 Task: Create a due date automation trigger when advanced on, 2 hours before a card is due add fields without custom field "Resume" set to a number greater than 1 and lower or equal to 10.
Action: Mouse moved to (913, 267)
Screenshot: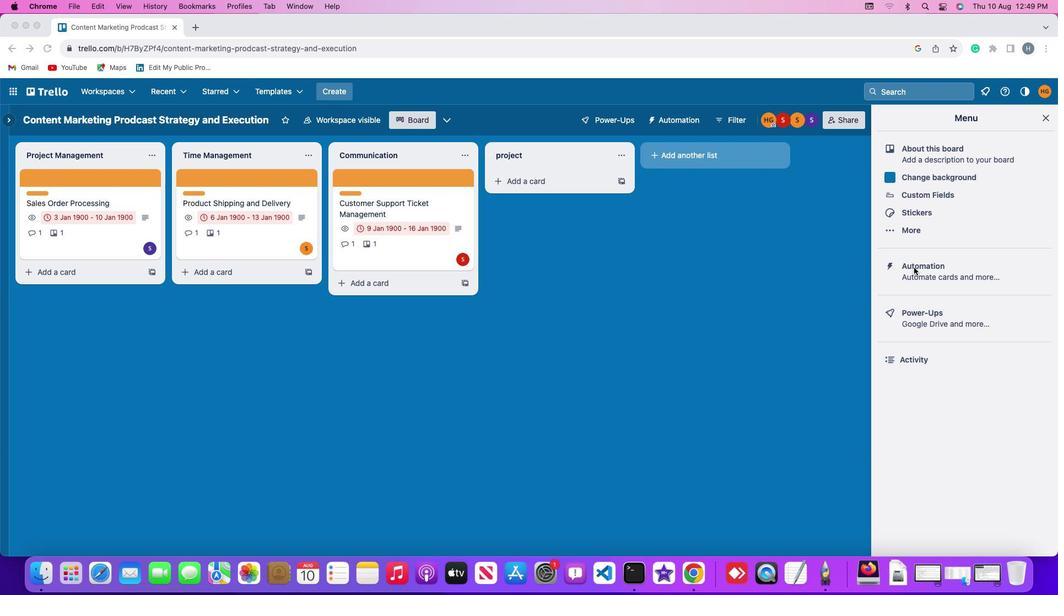 
Action: Mouse pressed left at (913, 267)
Screenshot: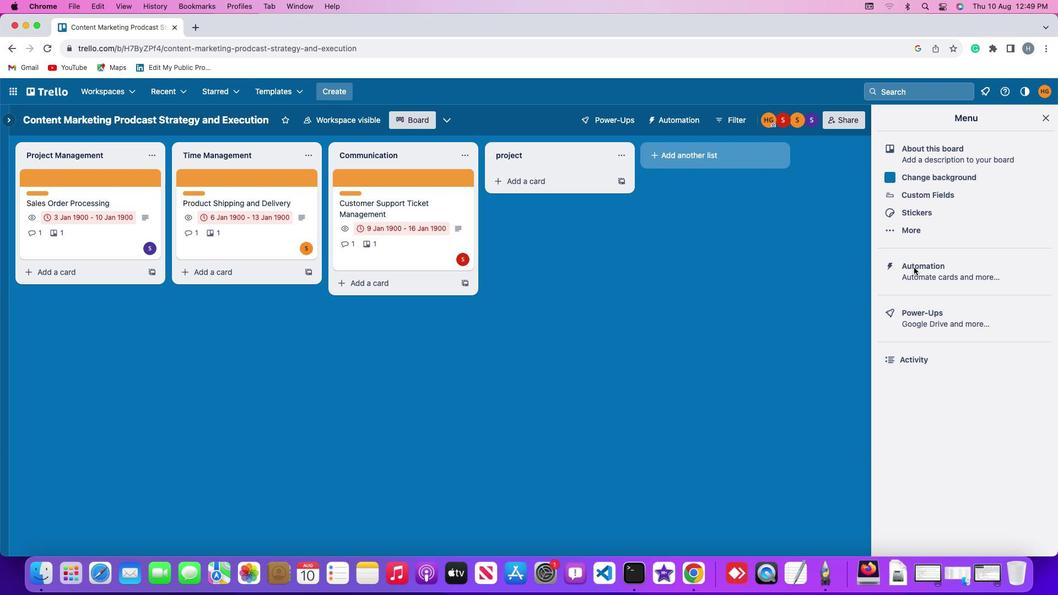 
Action: Mouse pressed left at (913, 267)
Screenshot: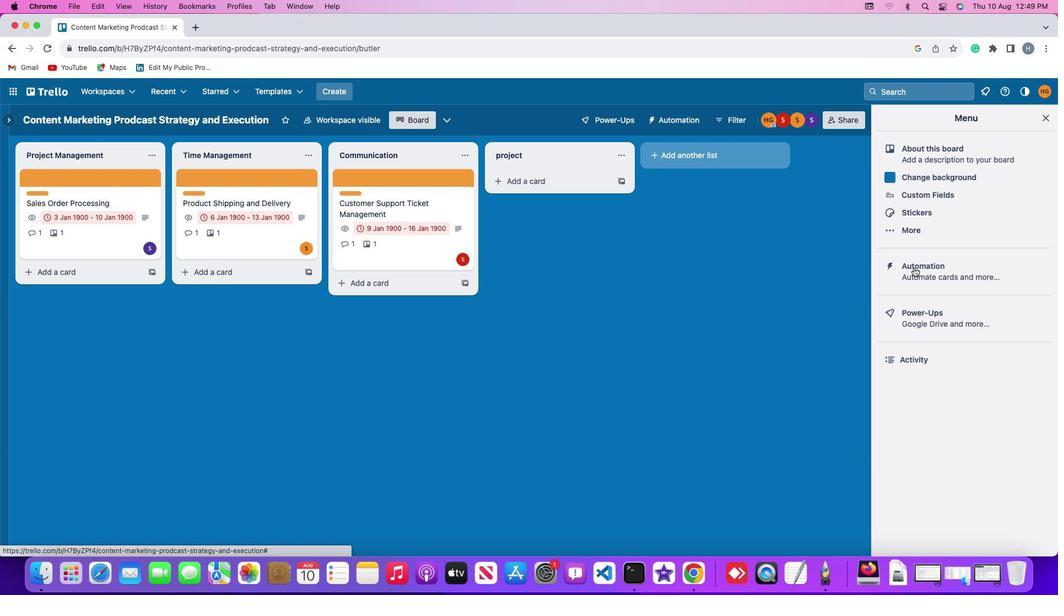 
Action: Mouse moved to (55, 261)
Screenshot: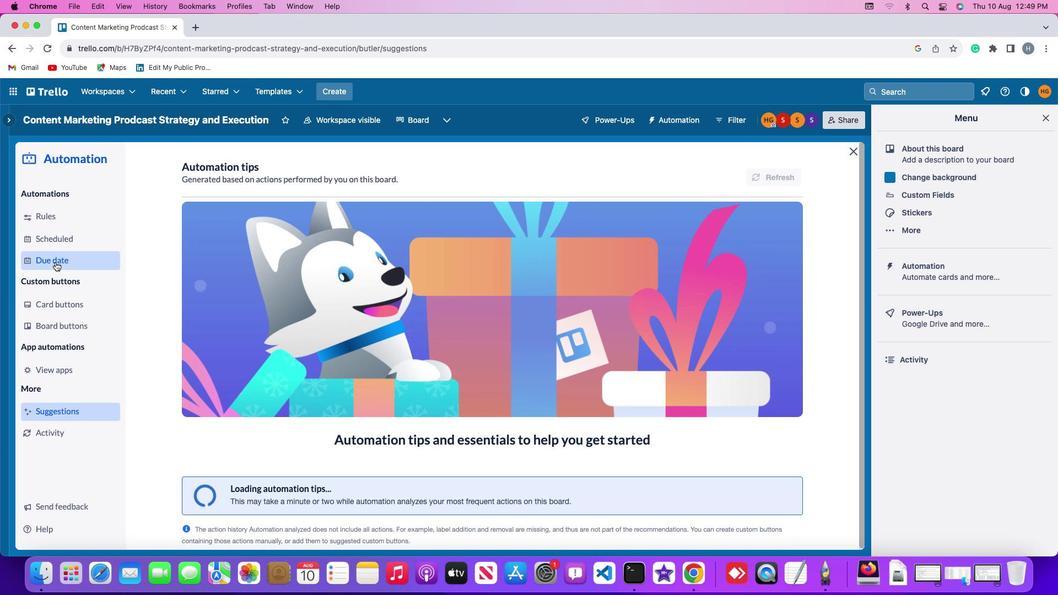 
Action: Mouse pressed left at (55, 261)
Screenshot: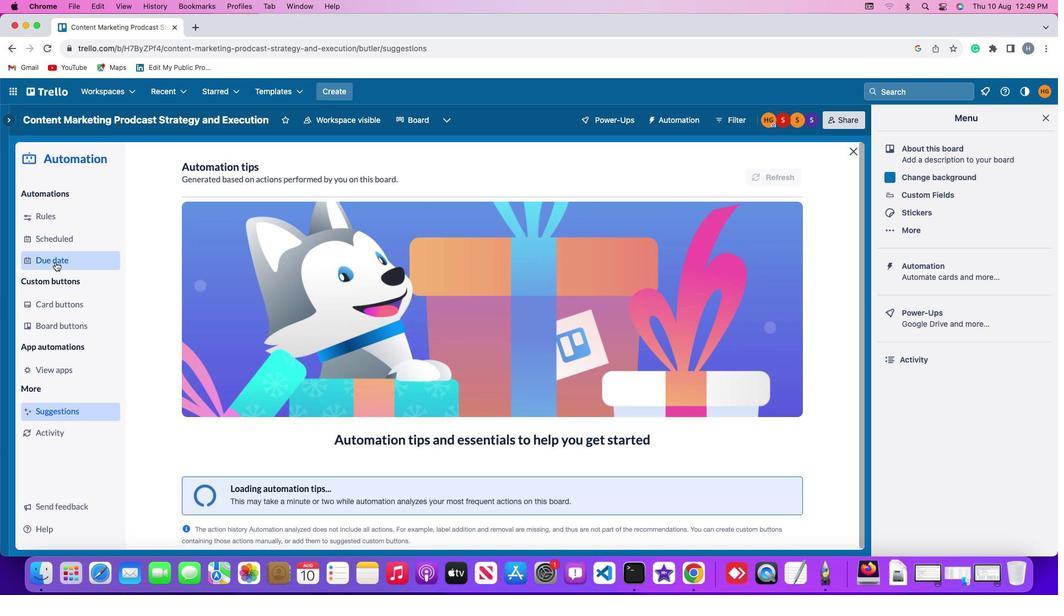 
Action: Mouse moved to (736, 172)
Screenshot: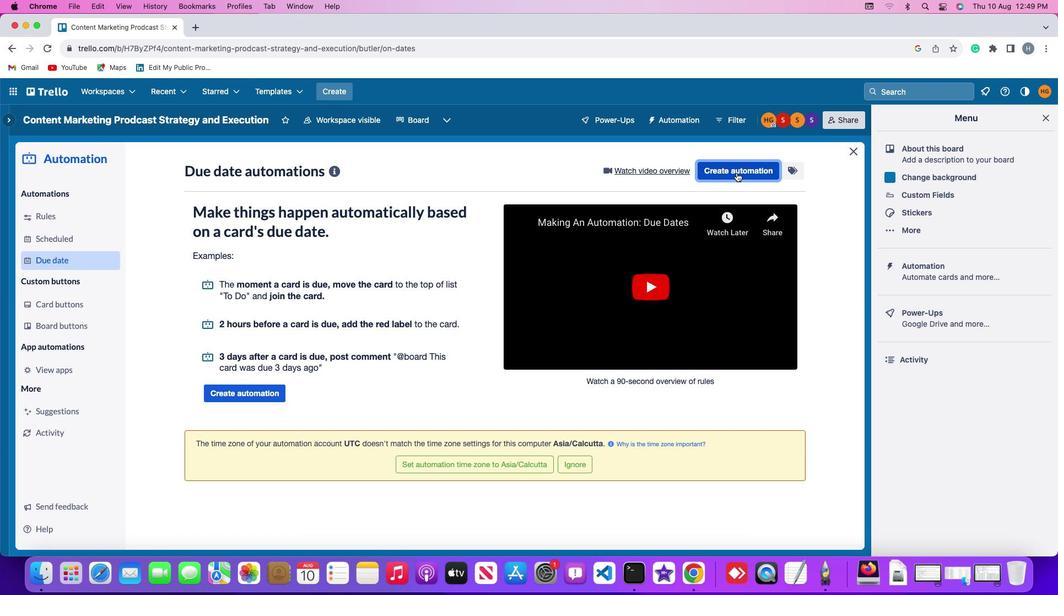 
Action: Mouse pressed left at (736, 172)
Screenshot: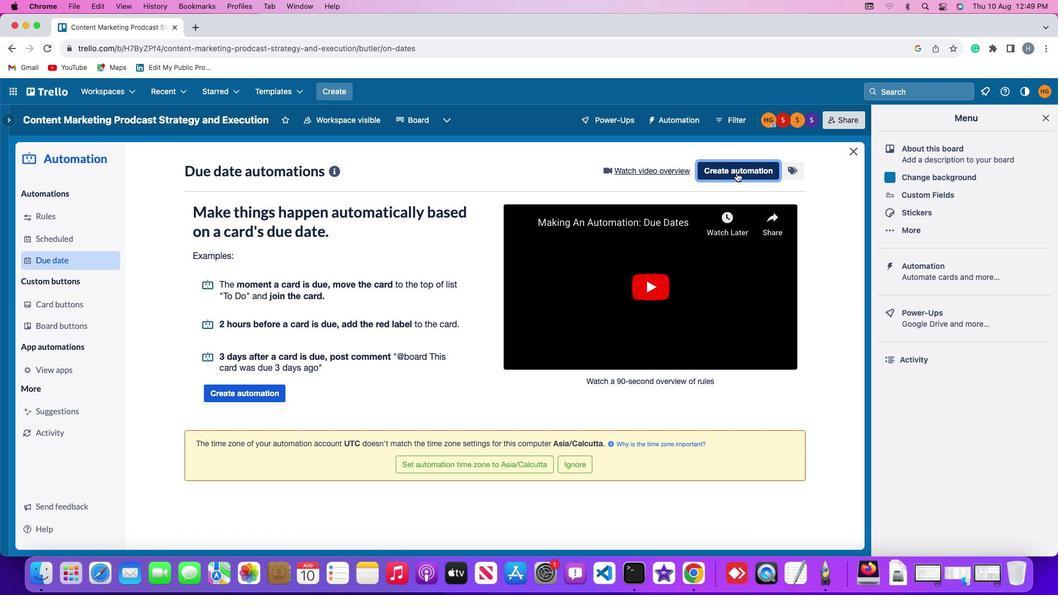 
Action: Mouse moved to (279, 276)
Screenshot: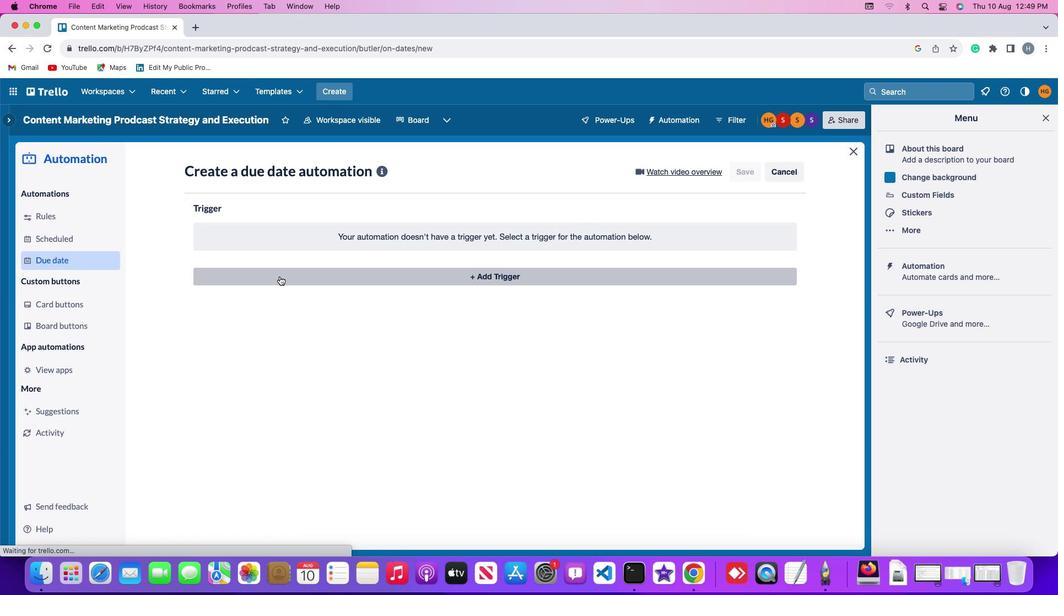 
Action: Mouse pressed left at (279, 276)
Screenshot: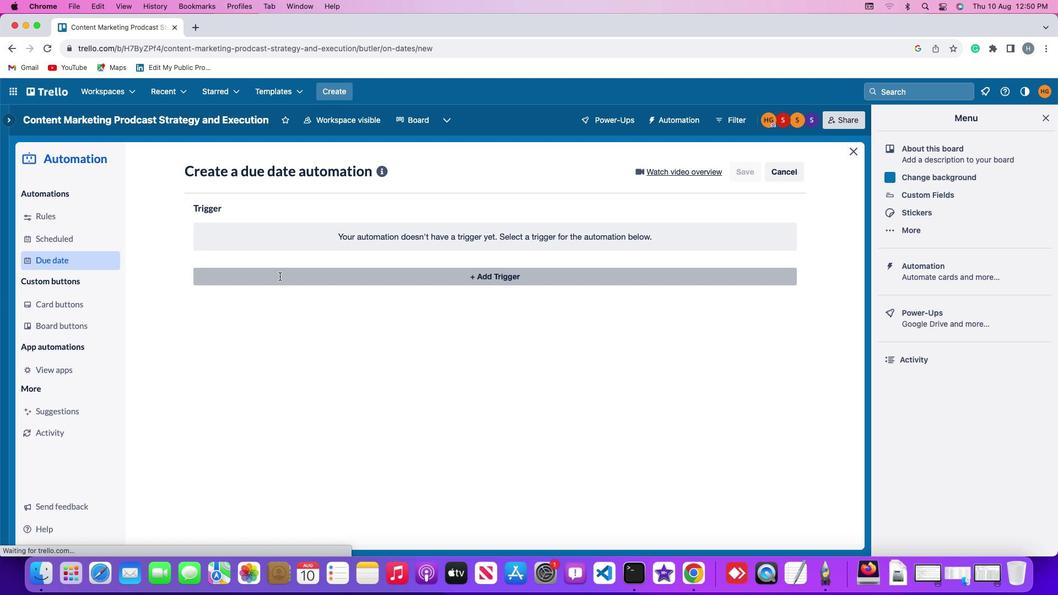 
Action: Mouse moved to (217, 445)
Screenshot: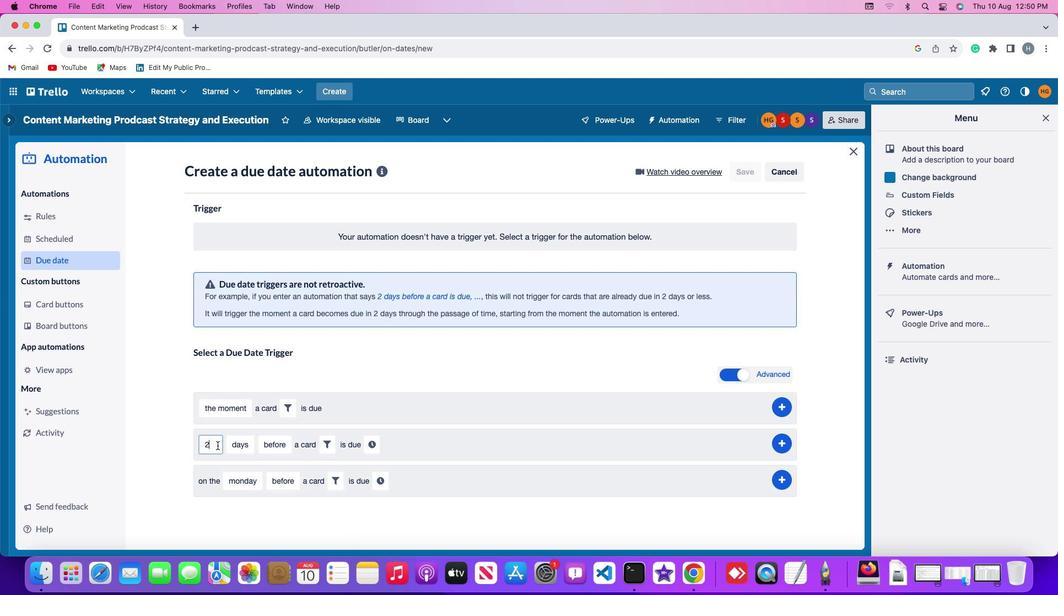 
Action: Mouse pressed left at (217, 445)
Screenshot: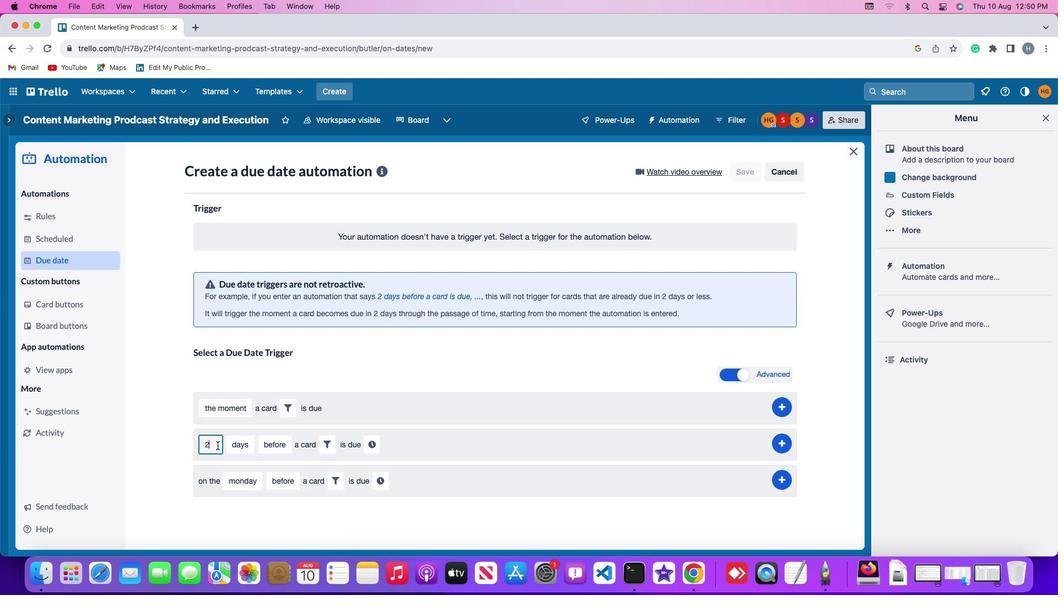 
Action: Mouse moved to (217, 445)
Screenshot: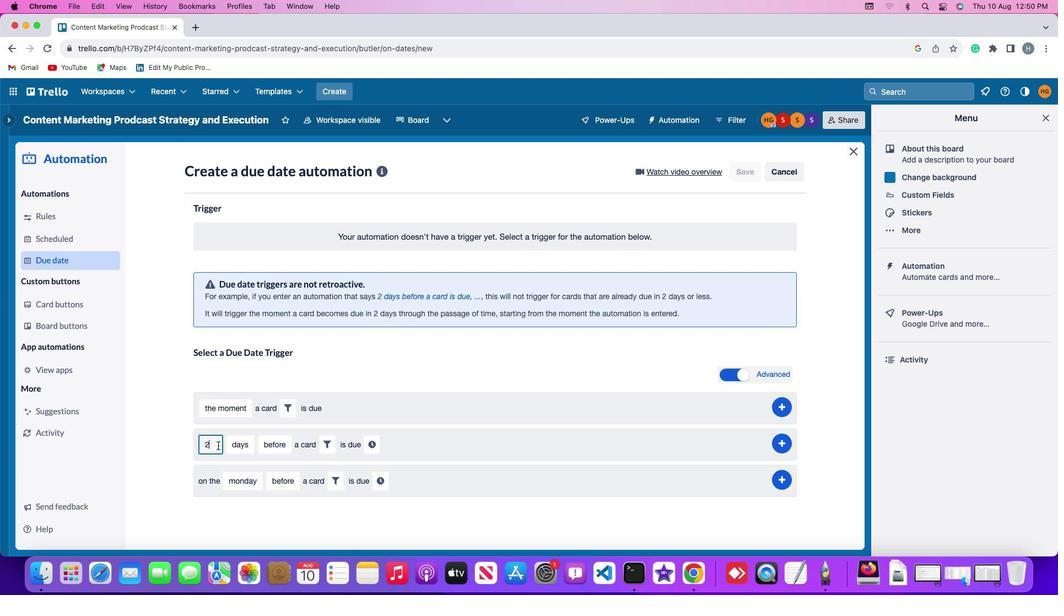 
Action: Key pressed Key.backspace
Screenshot: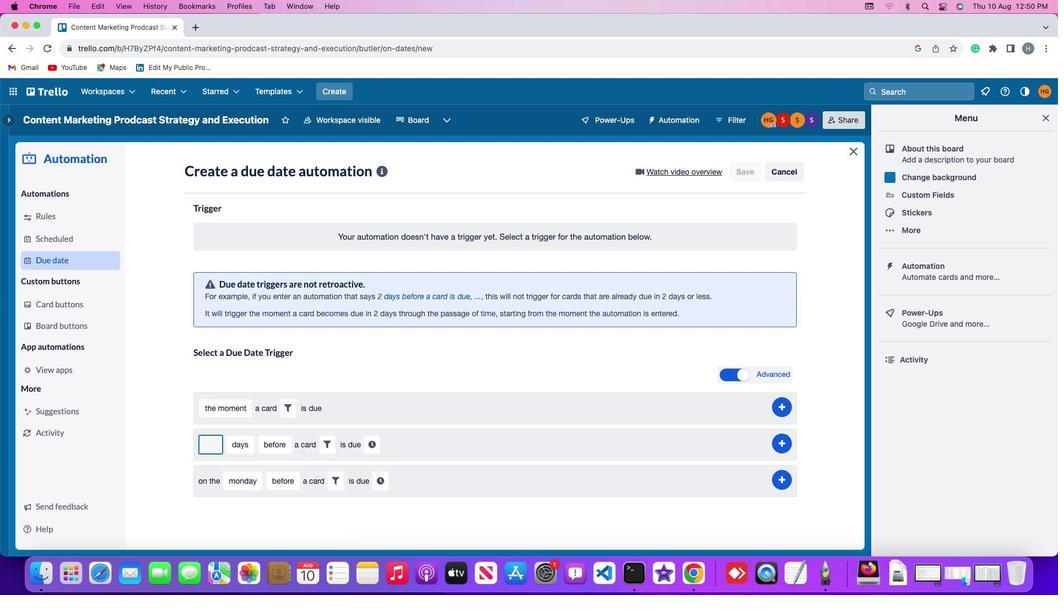 
Action: Mouse moved to (218, 445)
Screenshot: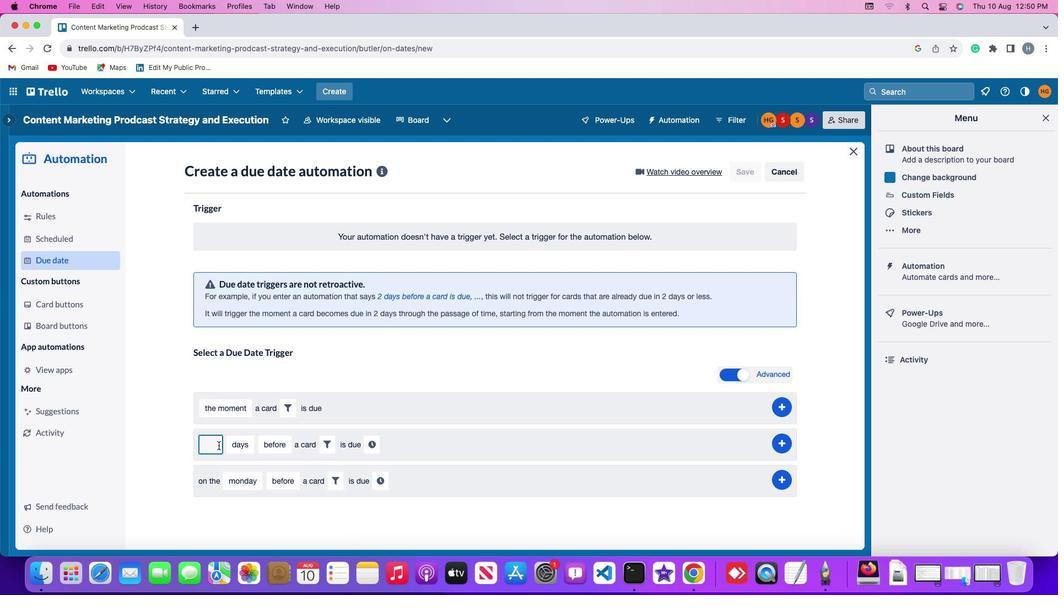 
Action: Key pressed '2'
Screenshot: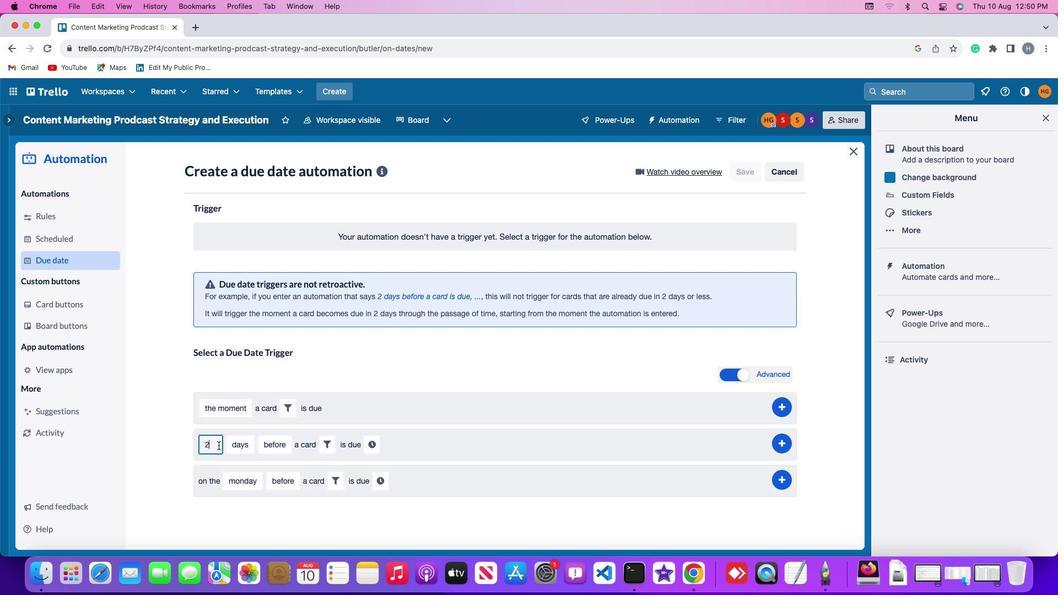 
Action: Mouse moved to (235, 443)
Screenshot: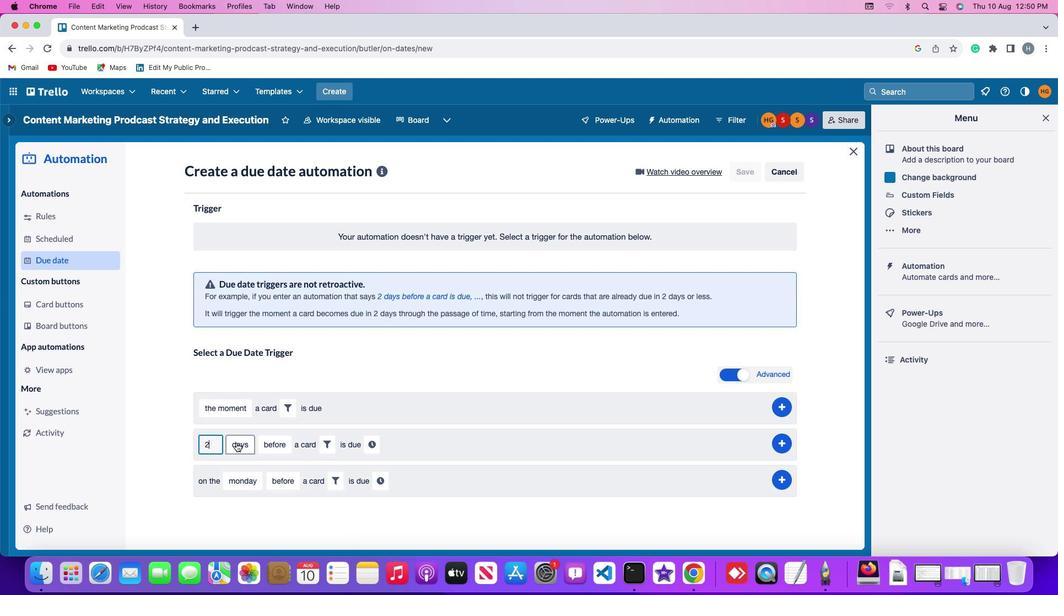 
Action: Mouse pressed left at (235, 443)
Screenshot: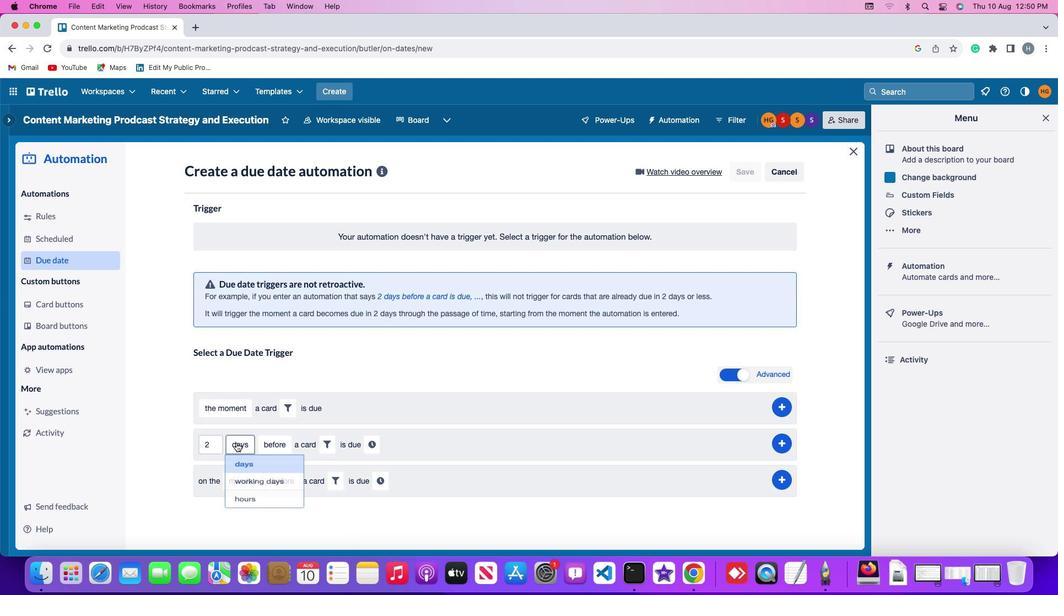 
Action: Mouse moved to (245, 509)
Screenshot: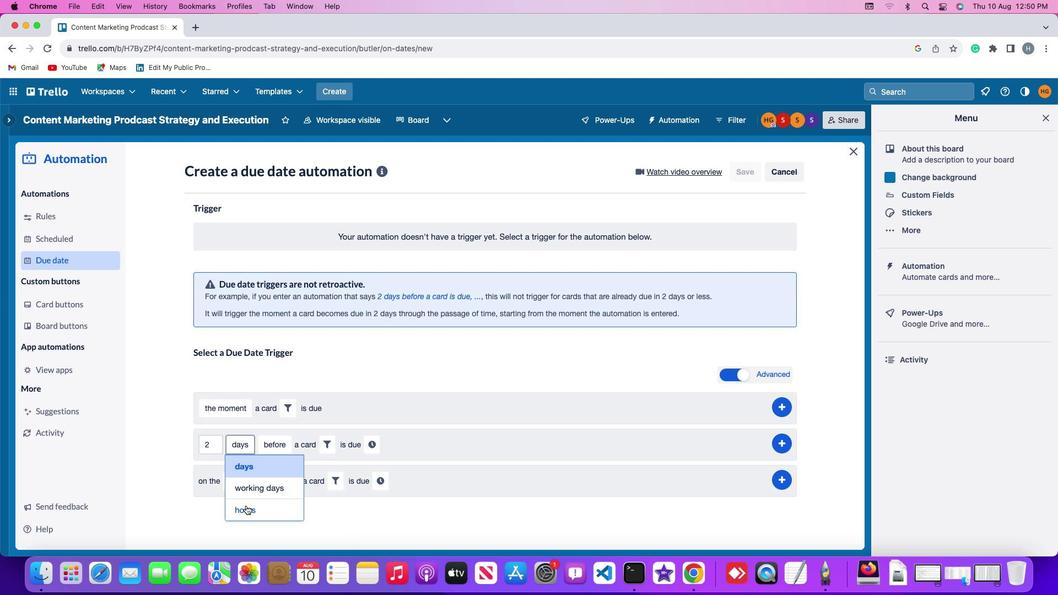 
Action: Mouse pressed left at (245, 509)
Screenshot: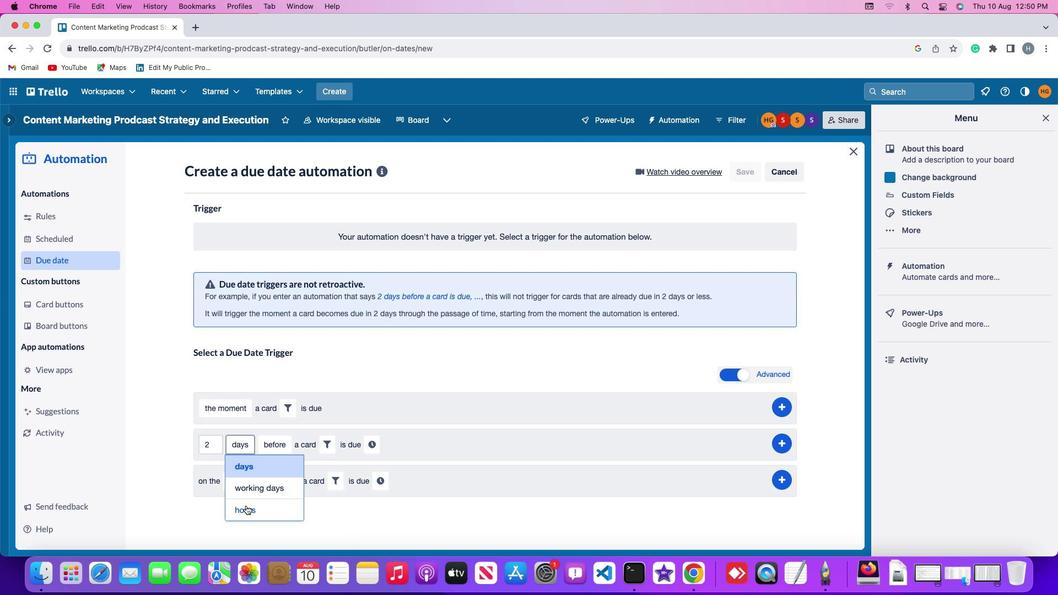 
Action: Mouse moved to (284, 442)
Screenshot: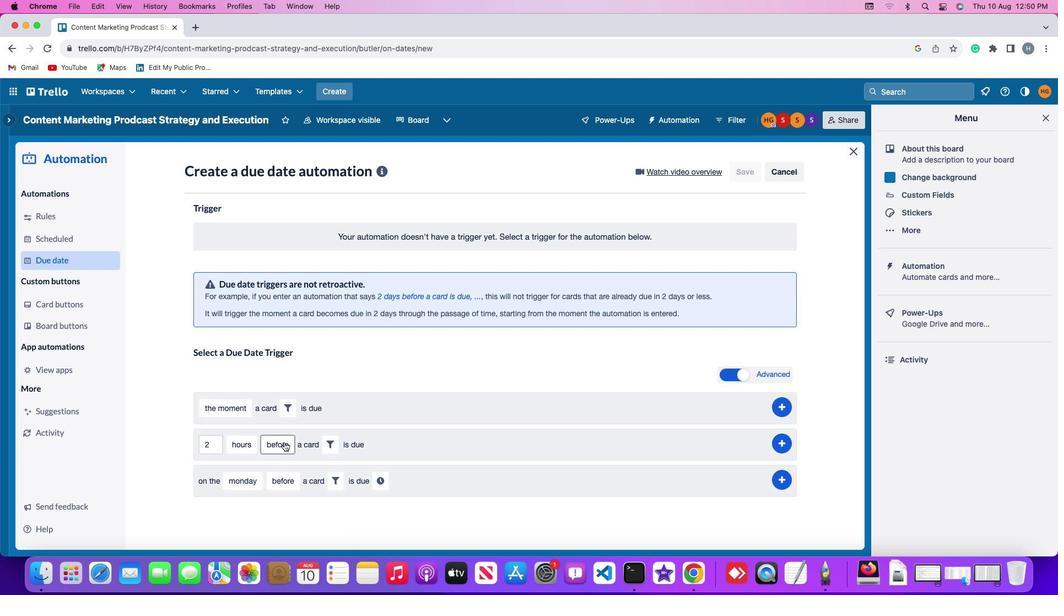 
Action: Mouse pressed left at (284, 442)
Screenshot: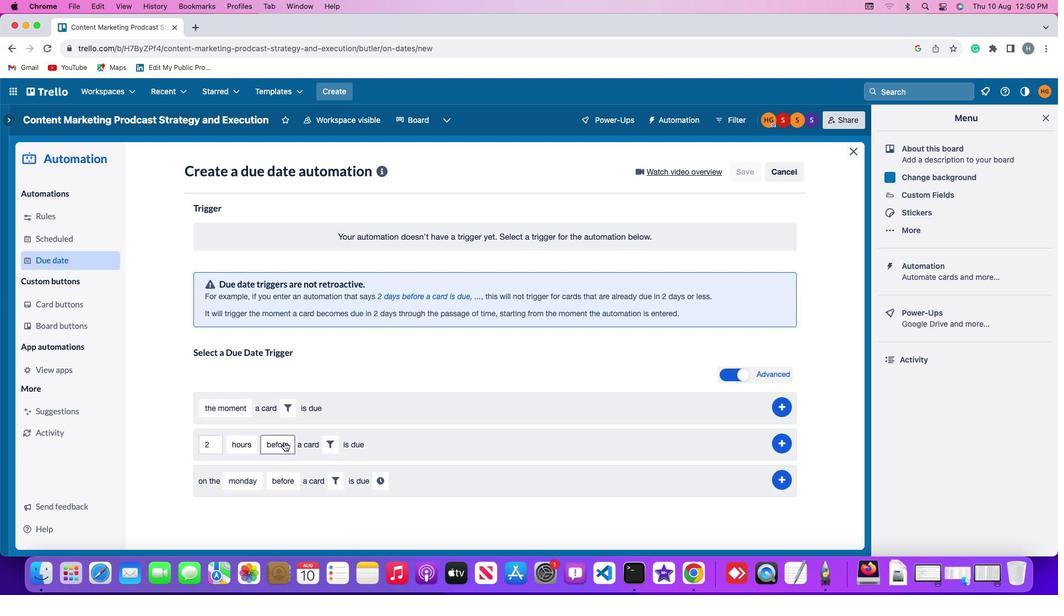 
Action: Mouse moved to (284, 466)
Screenshot: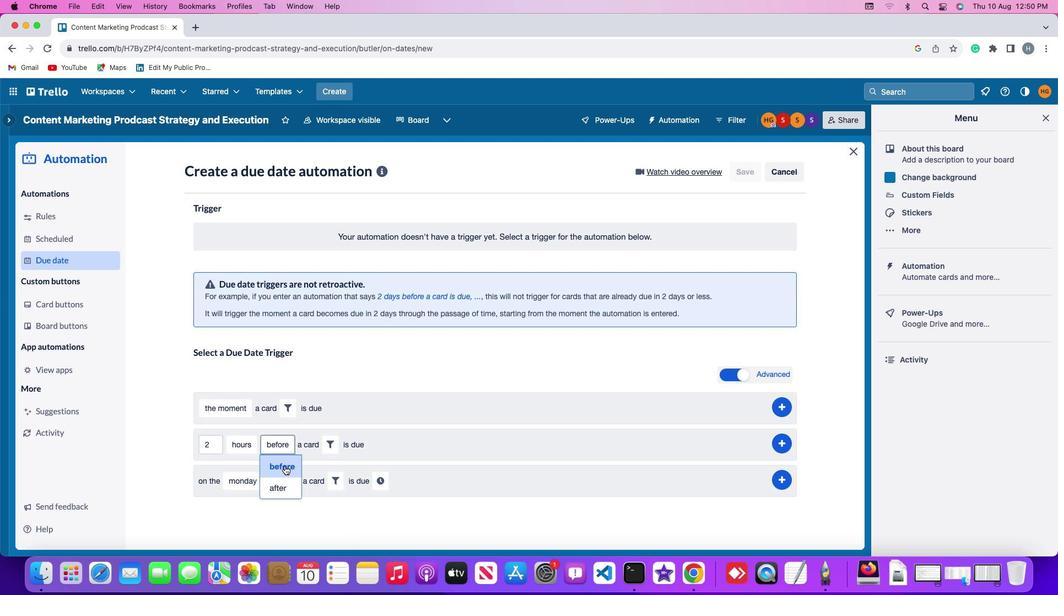 
Action: Mouse pressed left at (284, 466)
Screenshot: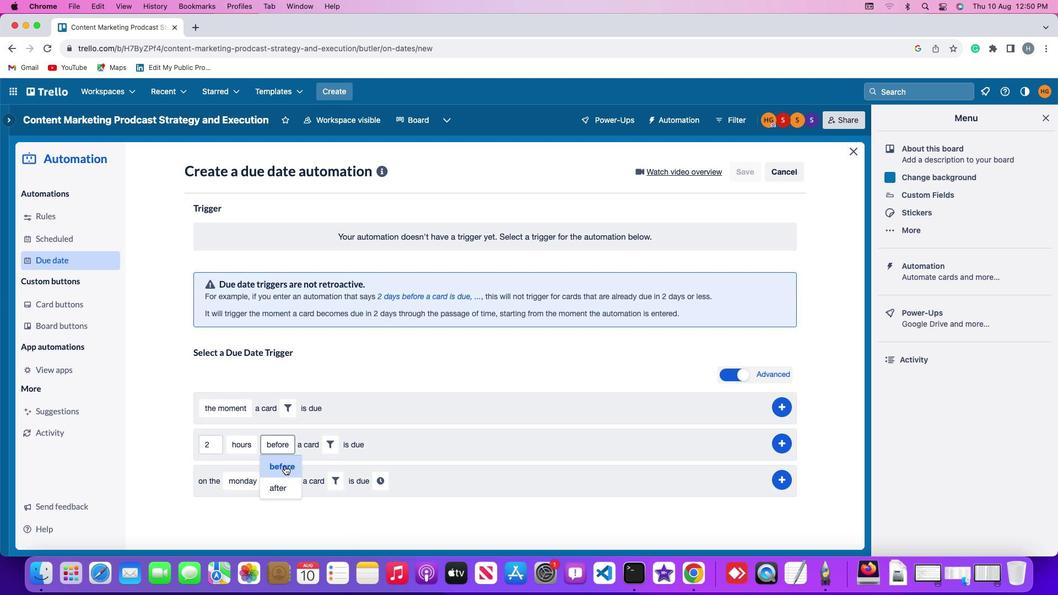 
Action: Mouse moved to (335, 443)
Screenshot: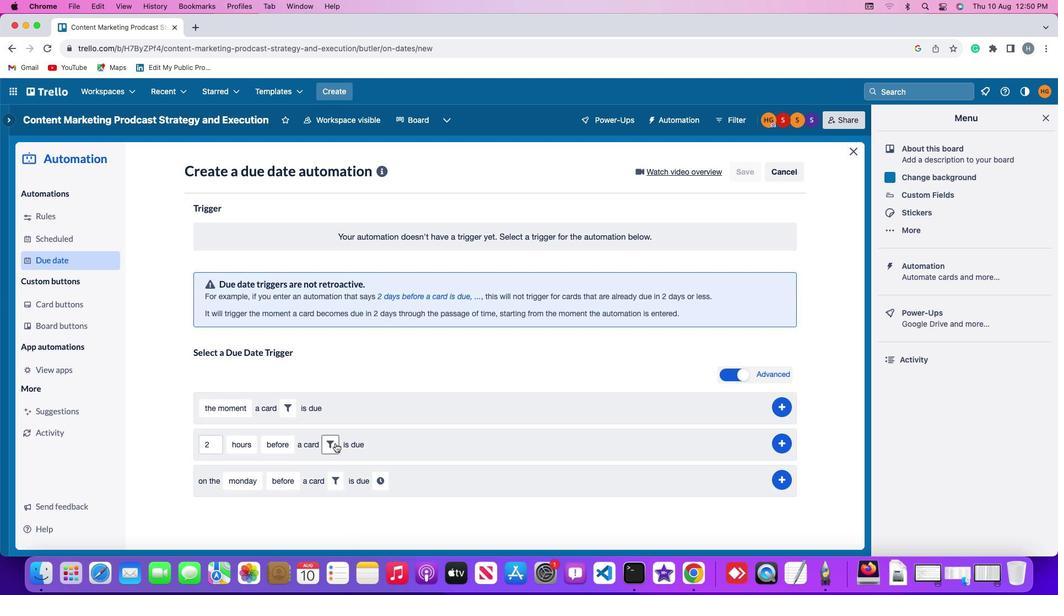 
Action: Mouse pressed left at (335, 443)
Screenshot: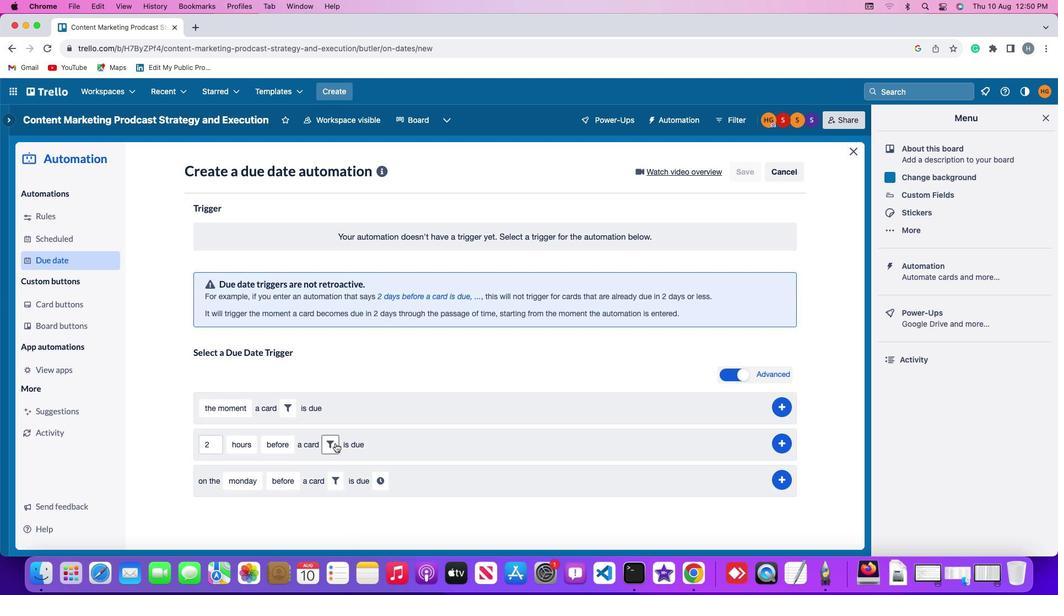 
Action: Mouse moved to (497, 479)
Screenshot: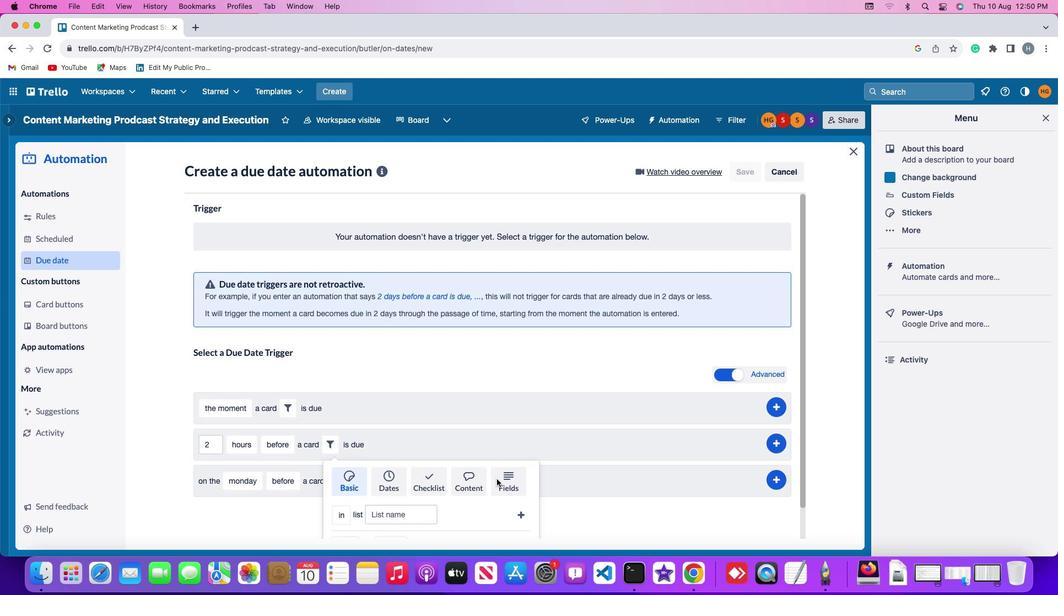 
Action: Mouse pressed left at (497, 479)
Screenshot: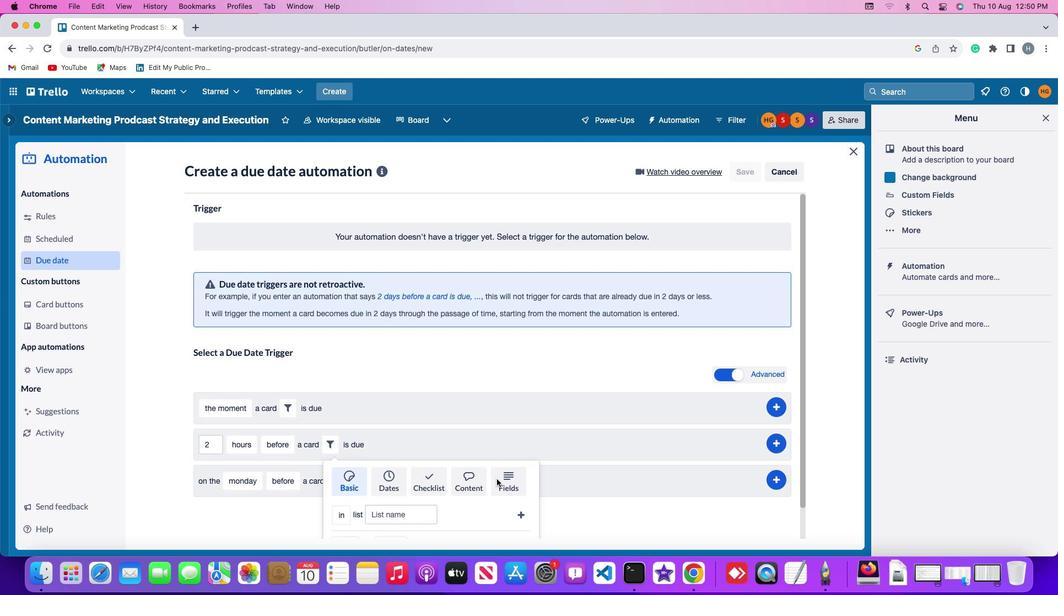 
Action: Mouse moved to (288, 508)
Screenshot: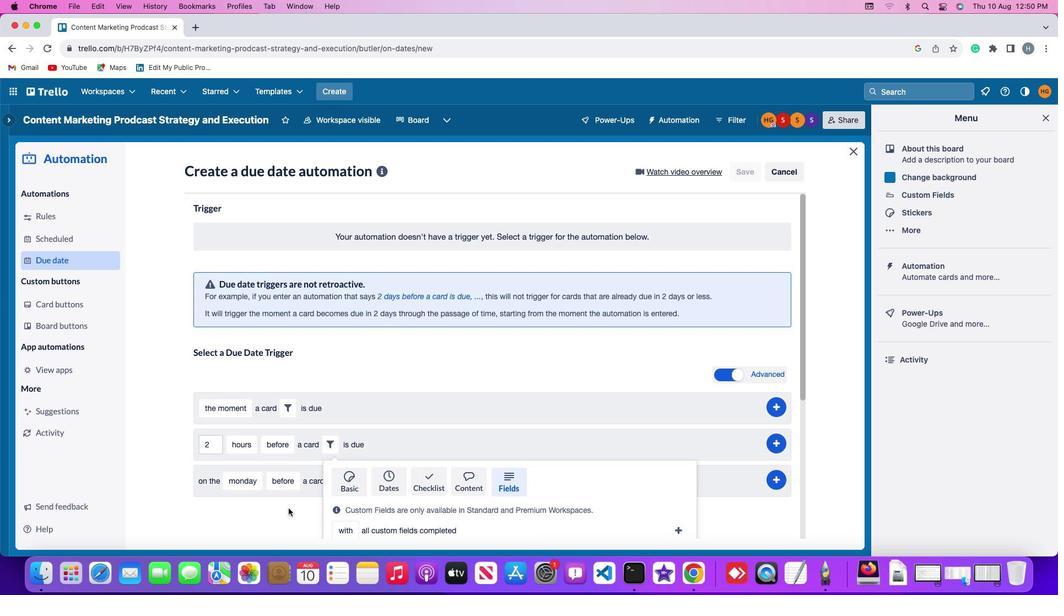 
Action: Mouse scrolled (288, 508) with delta (0, 0)
Screenshot: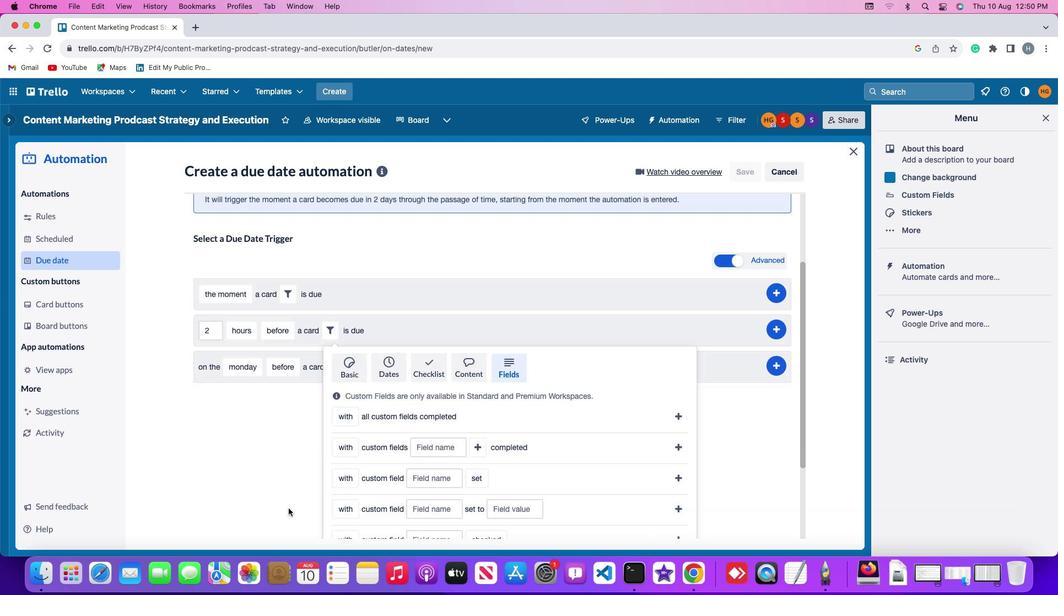 
Action: Mouse scrolled (288, 508) with delta (0, 0)
Screenshot: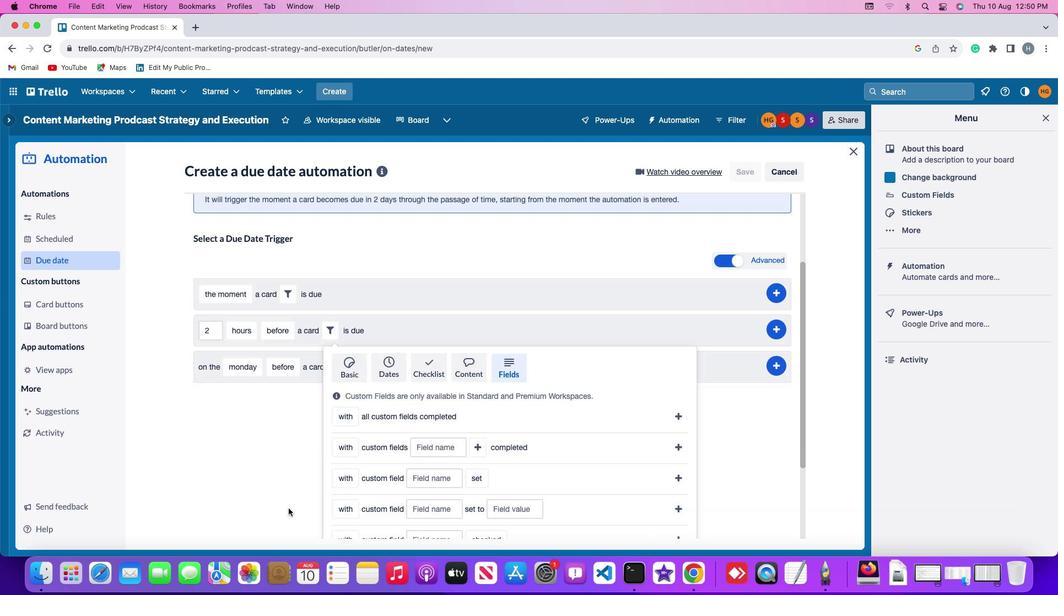 
Action: Mouse scrolled (288, 508) with delta (0, -2)
Screenshot: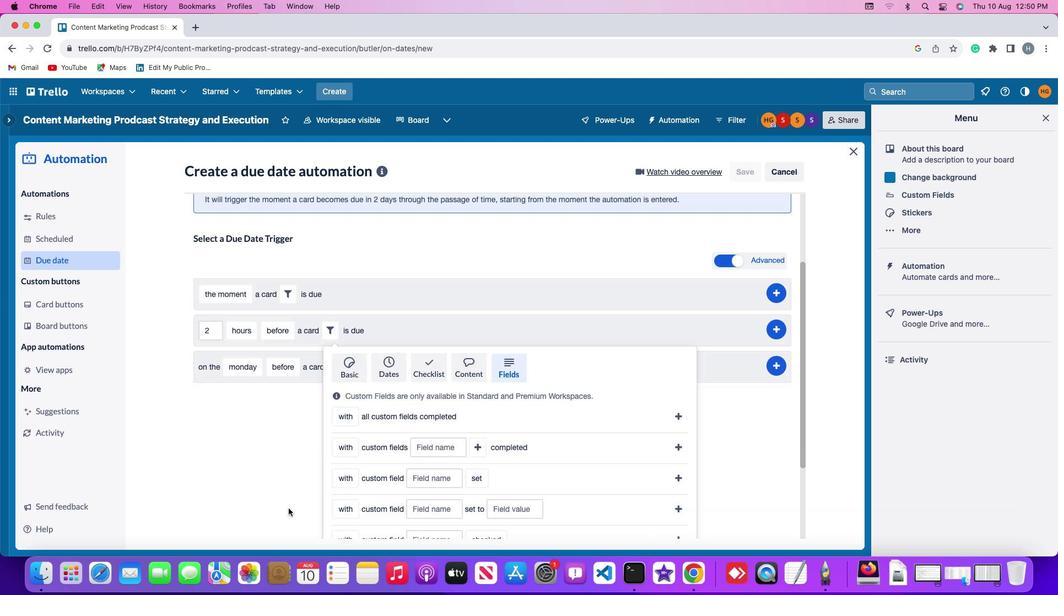 
Action: Mouse scrolled (288, 508) with delta (0, -2)
Screenshot: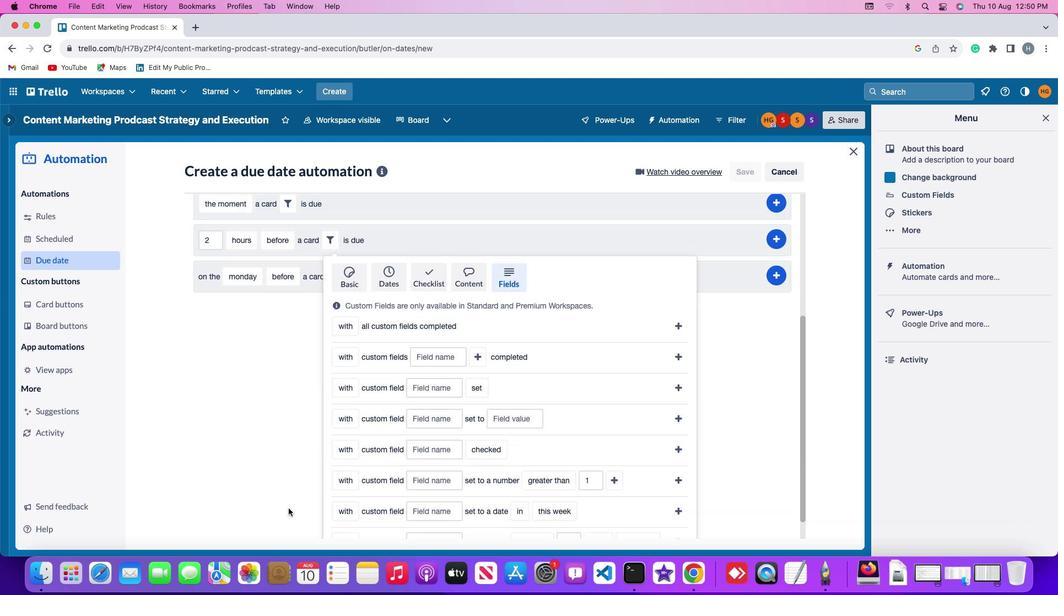 
Action: Mouse scrolled (288, 508) with delta (0, -3)
Screenshot: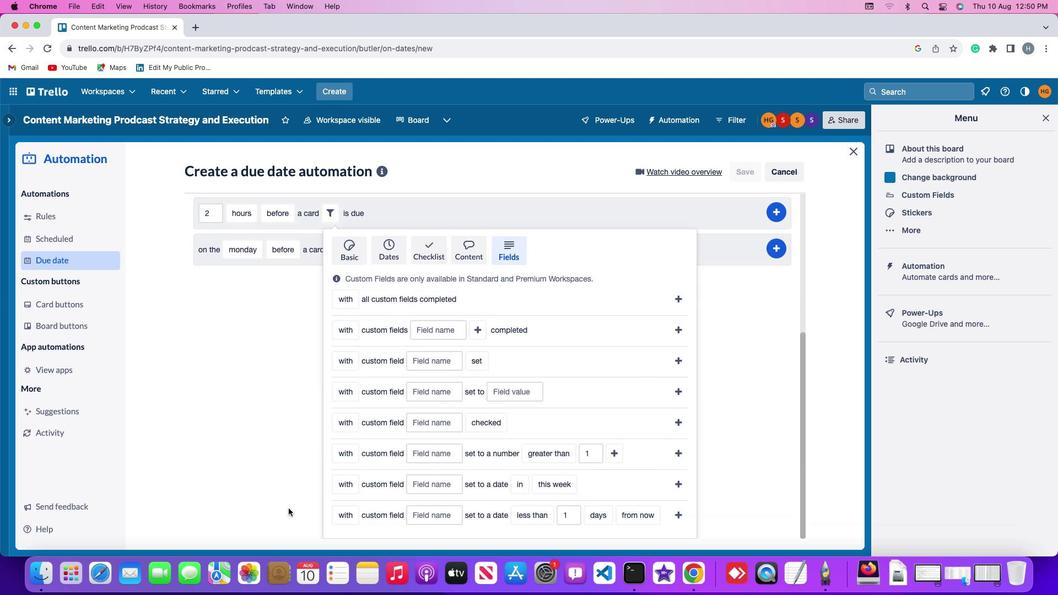 
Action: Mouse scrolled (288, 508) with delta (0, 0)
Screenshot: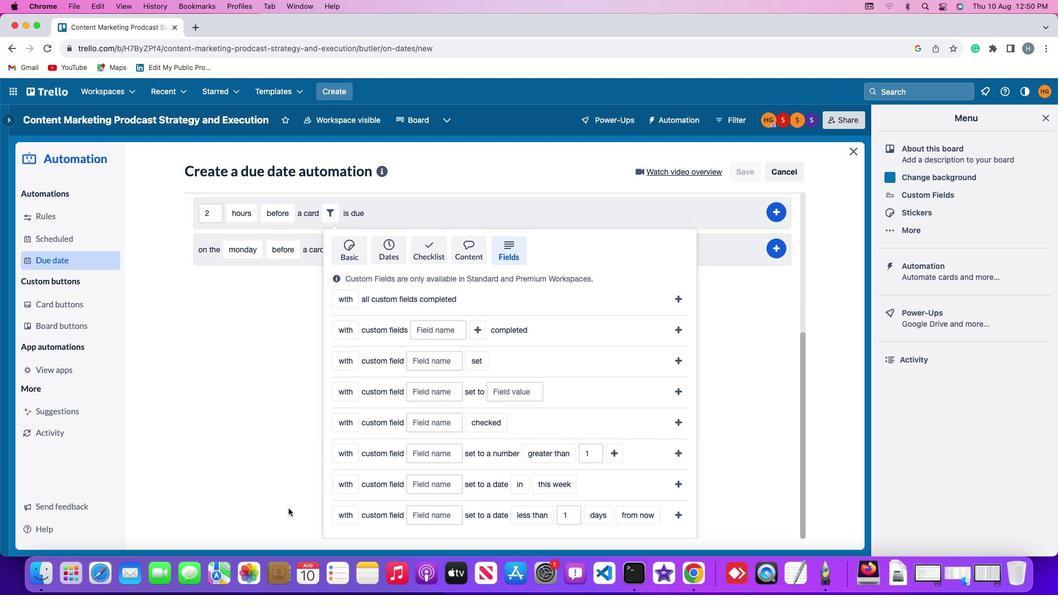 
Action: Mouse scrolled (288, 508) with delta (0, 0)
Screenshot: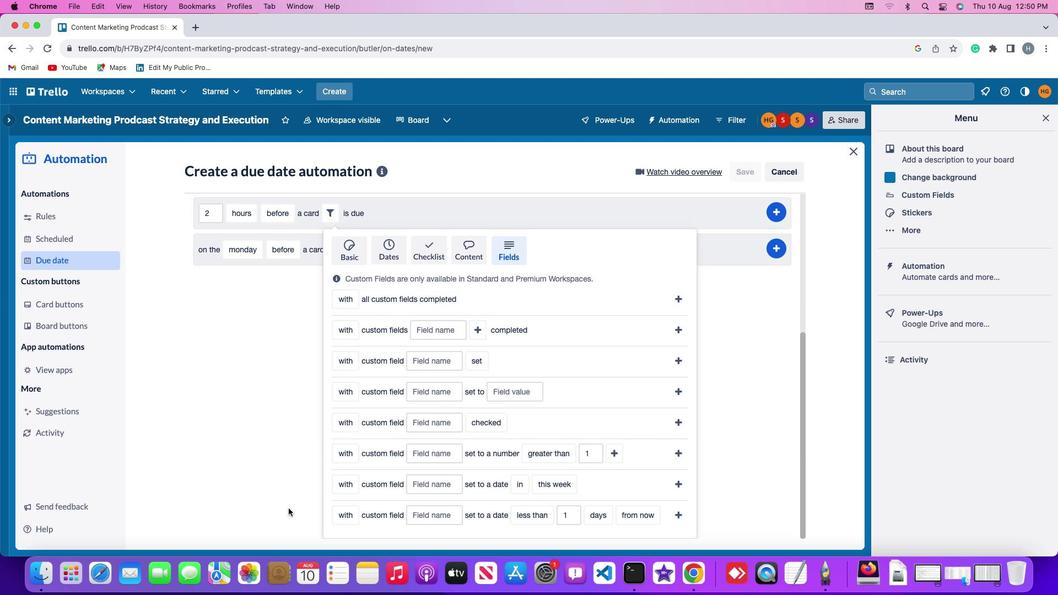 
Action: Mouse scrolled (288, 508) with delta (0, -1)
Screenshot: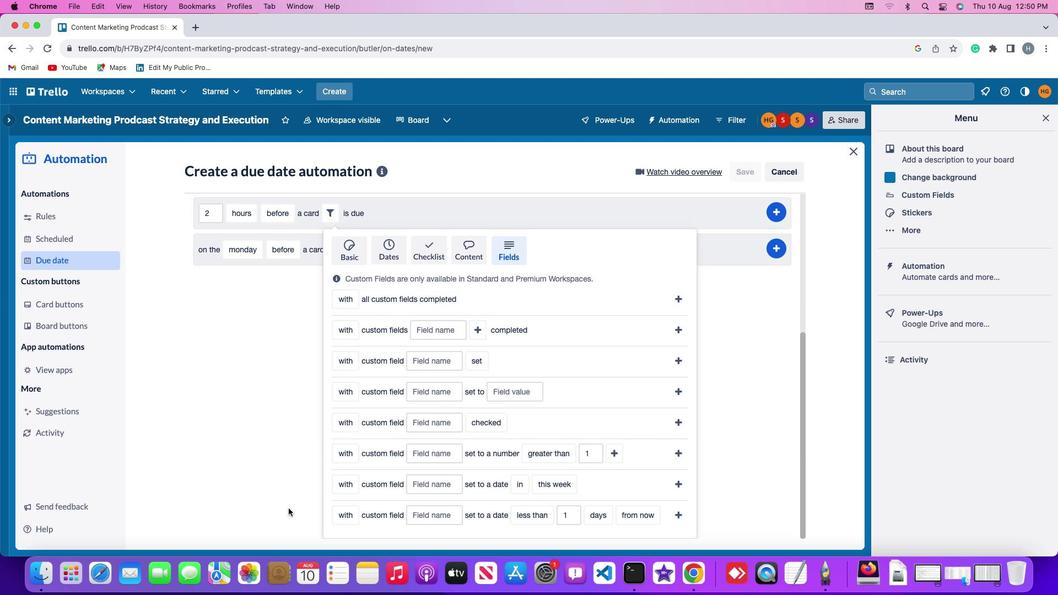 
Action: Mouse moved to (339, 459)
Screenshot: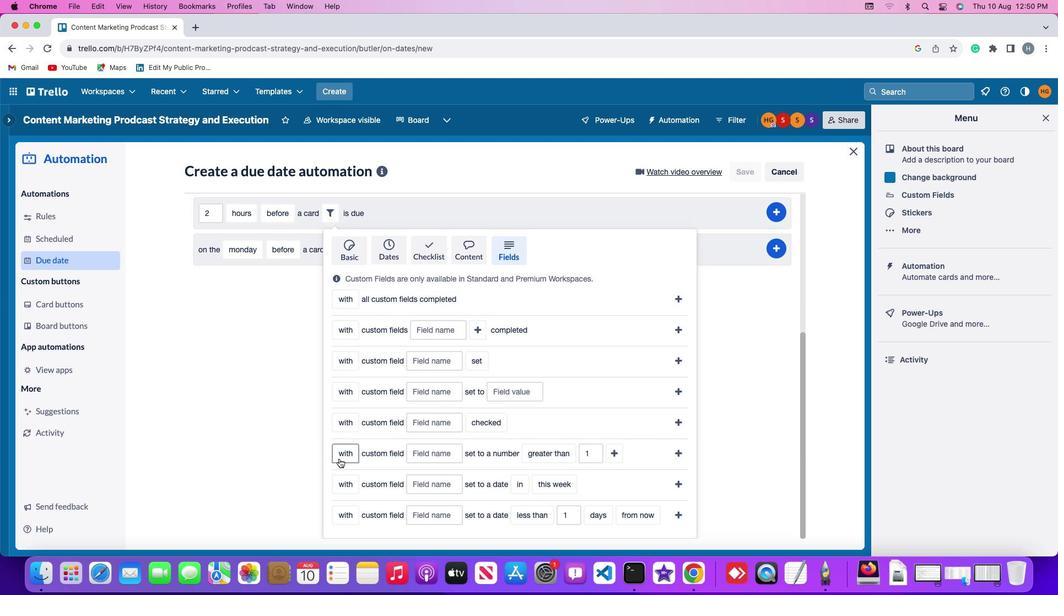 
Action: Mouse pressed left at (339, 459)
Screenshot: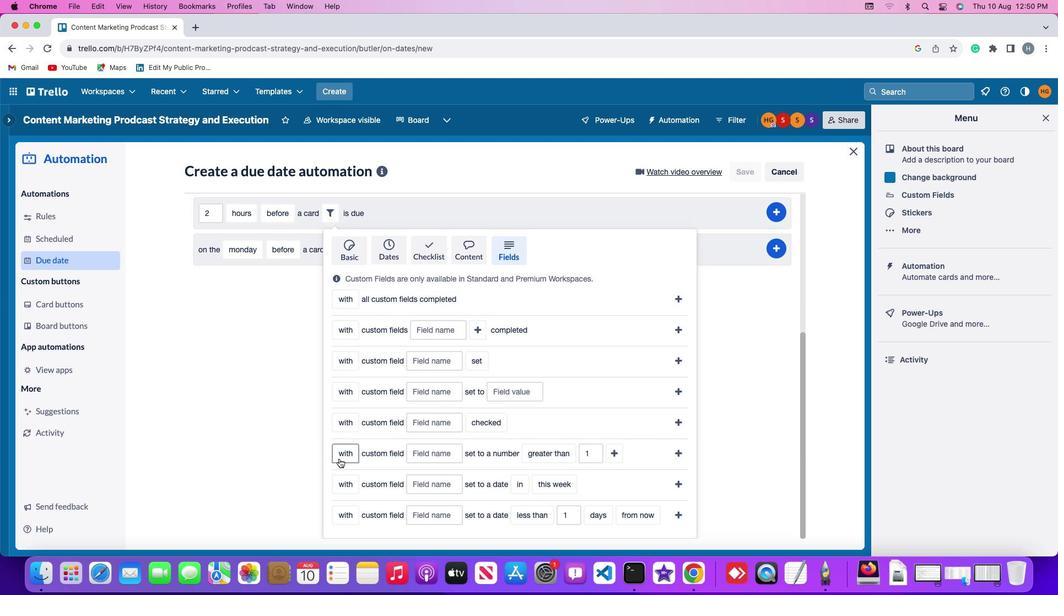 
Action: Mouse moved to (347, 496)
Screenshot: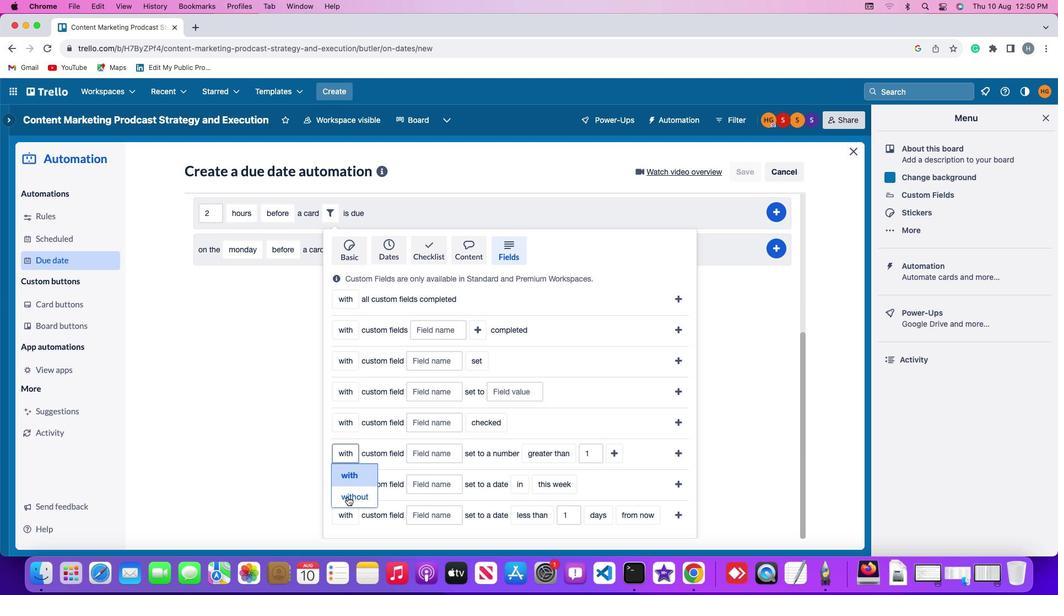 
Action: Mouse pressed left at (347, 496)
Screenshot: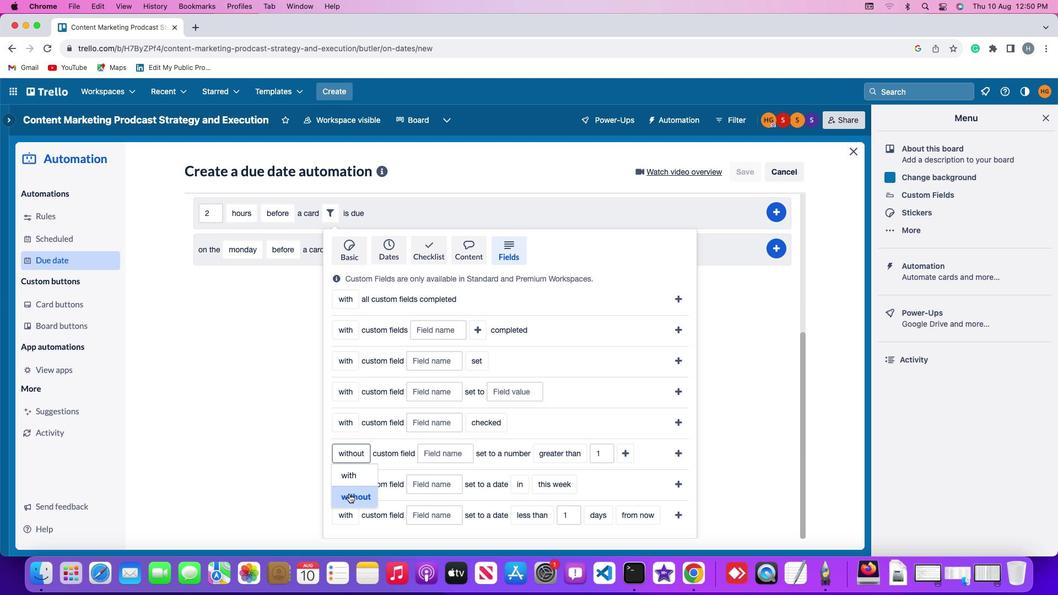
Action: Mouse moved to (441, 452)
Screenshot: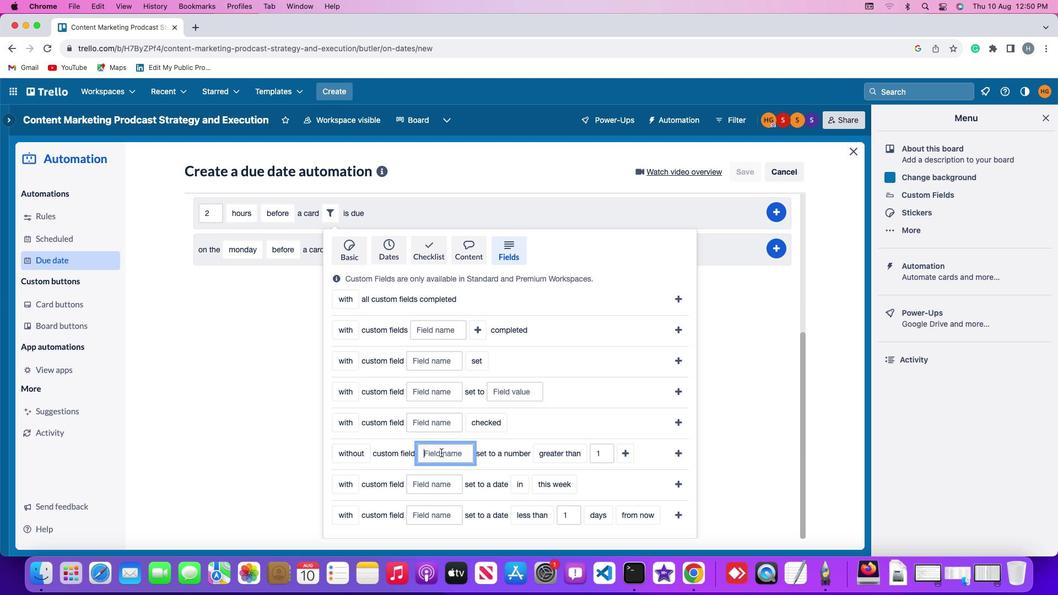 
Action: Mouse pressed left at (441, 452)
Screenshot: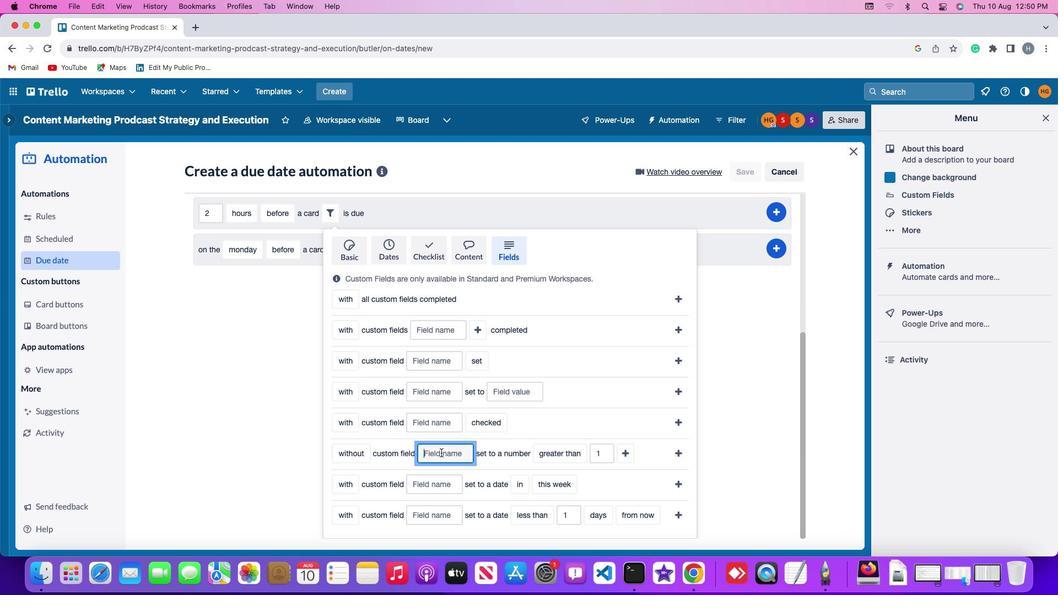 
Action: Key pressed Key.shift'R''e''s''u''m''e'
Screenshot: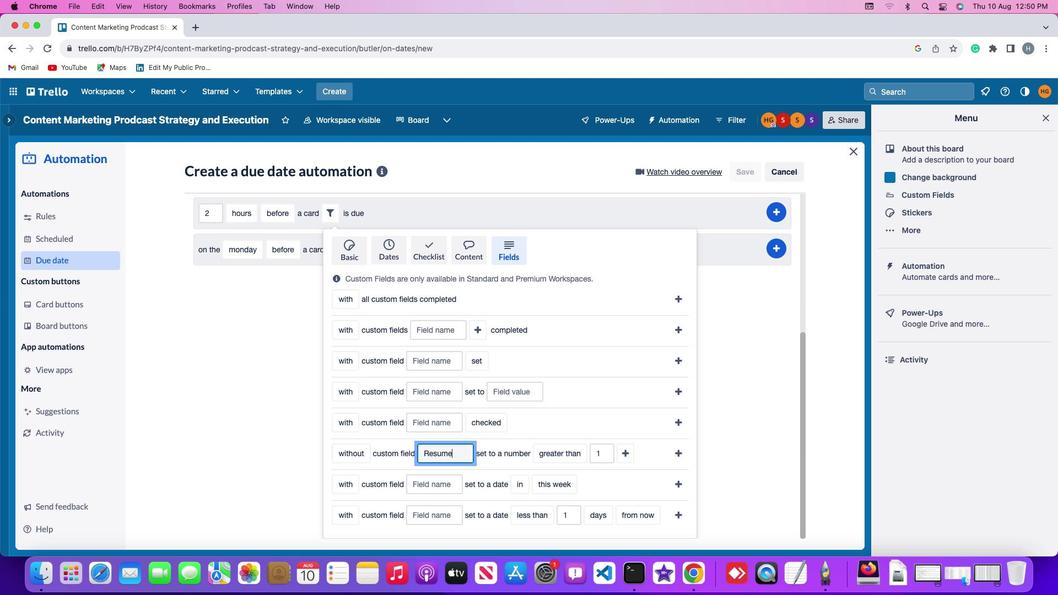 
Action: Mouse moved to (556, 455)
Screenshot: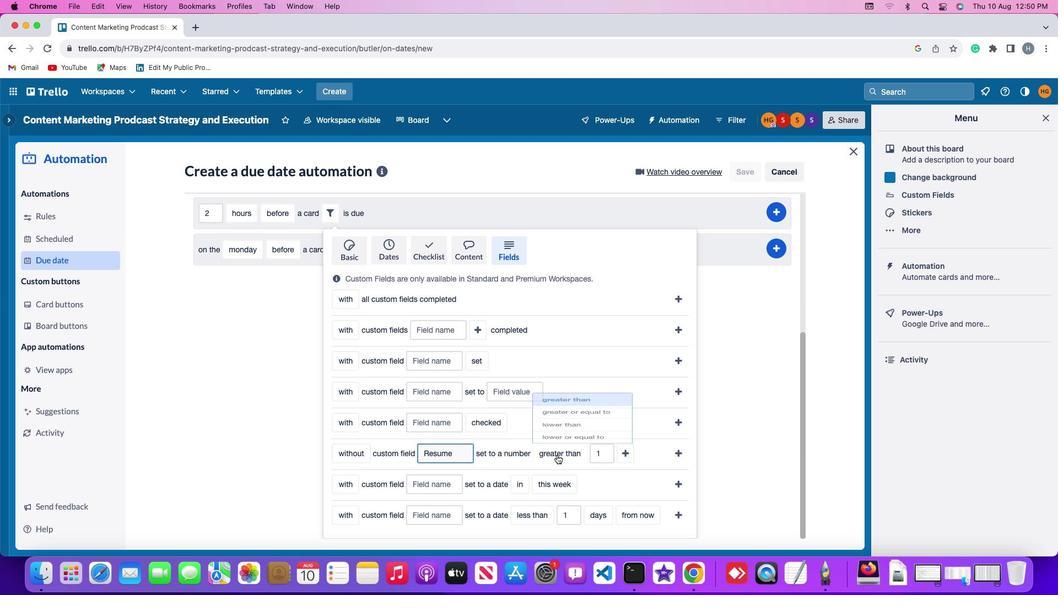 
Action: Mouse pressed left at (556, 455)
Screenshot: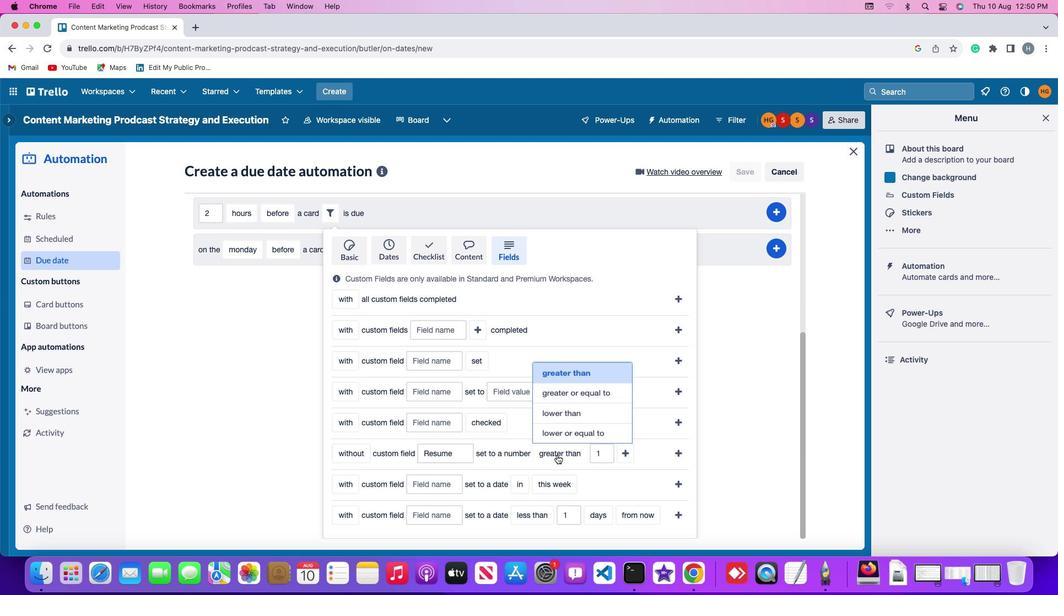 
Action: Mouse moved to (596, 376)
Screenshot: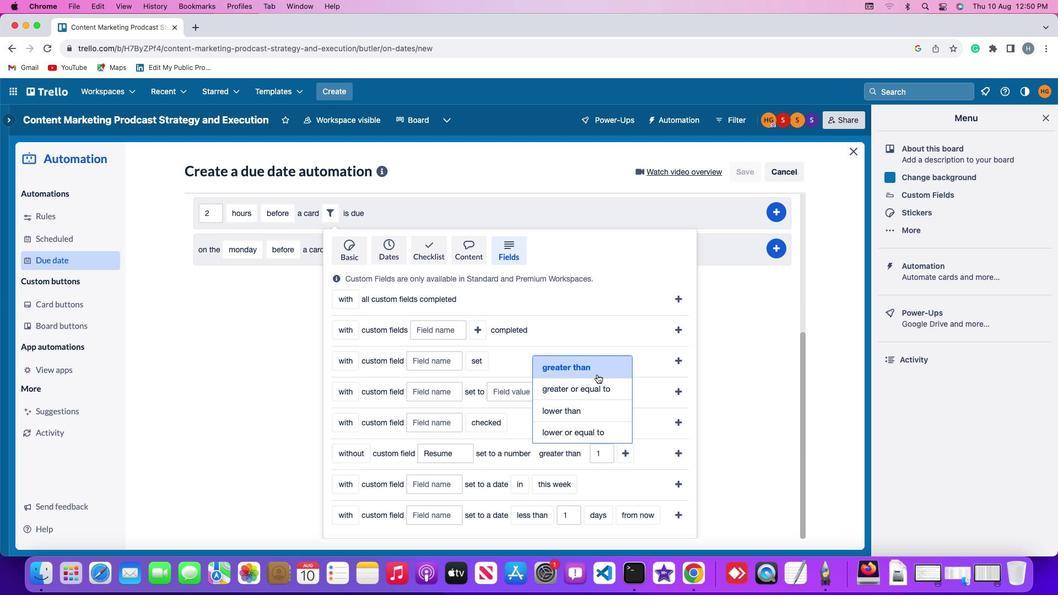 
Action: Mouse pressed left at (596, 376)
Screenshot: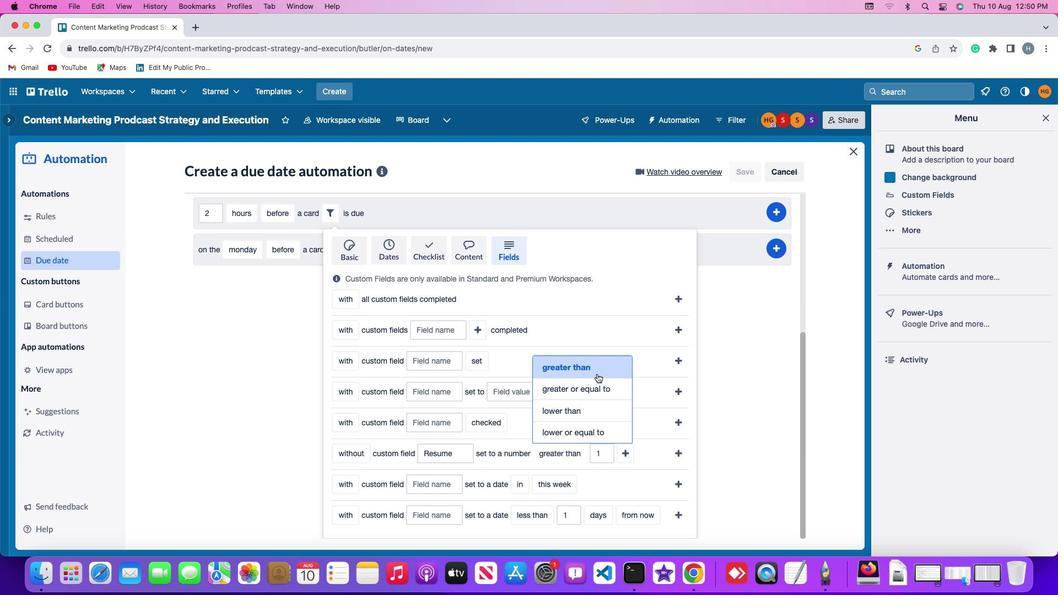 
Action: Mouse moved to (602, 453)
Screenshot: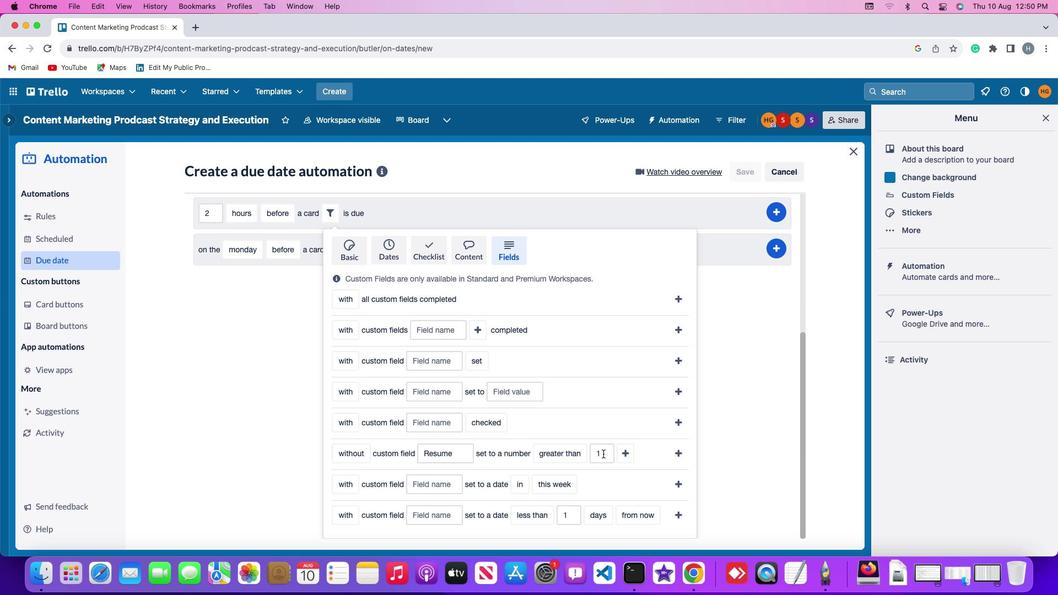 
Action: Mouse pressed left at (602, 453)
Screenshot: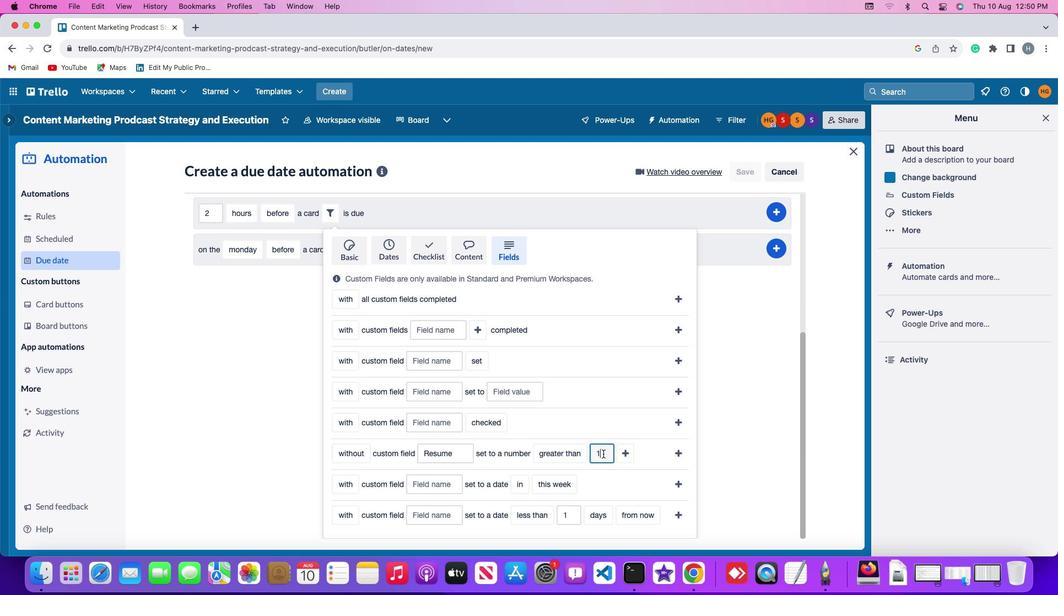 
Action: Key pressed Key.backspace'1'
Screenshot: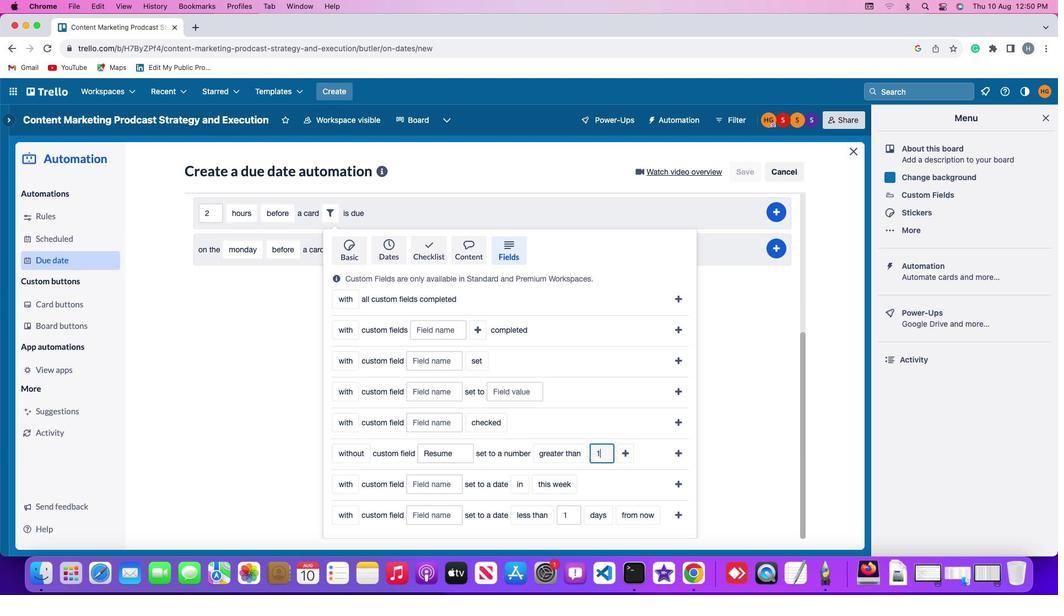
Action: Mouse moved to (623, 454)
Screenshot: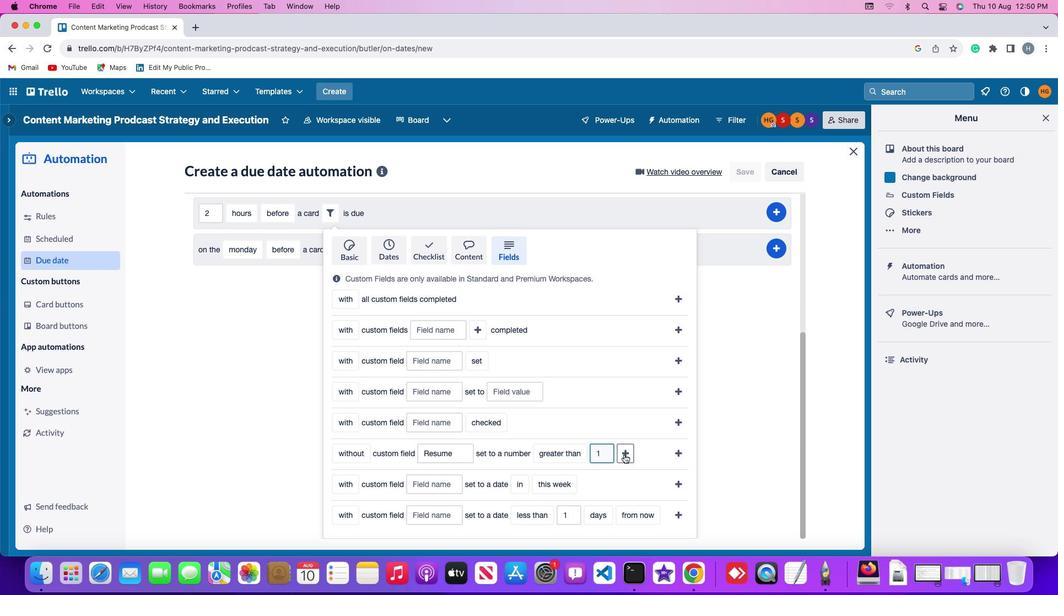 
Action: Mouse pressed left at (623, 454)
Screenshot: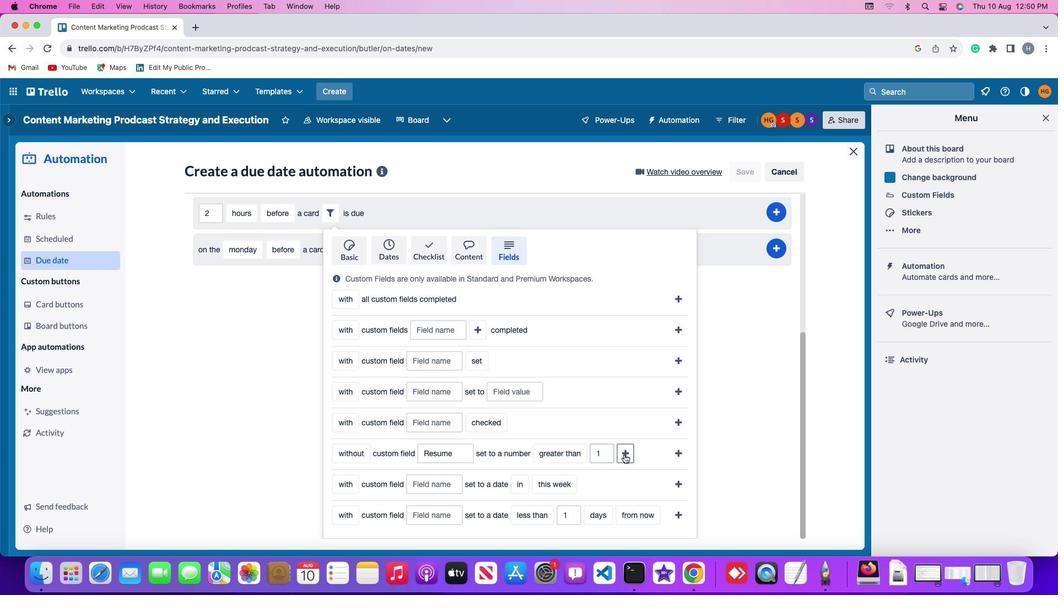
Action: Mouse moved to (654, 455)
Screenshot: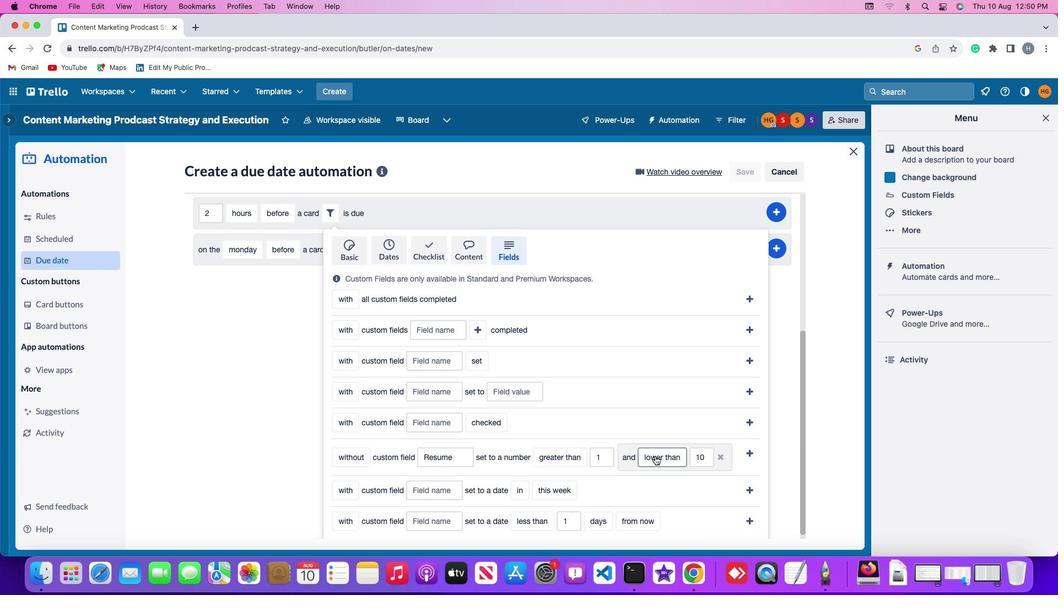 
Action: Mouse pressed left at (654, 455)
Screenshot: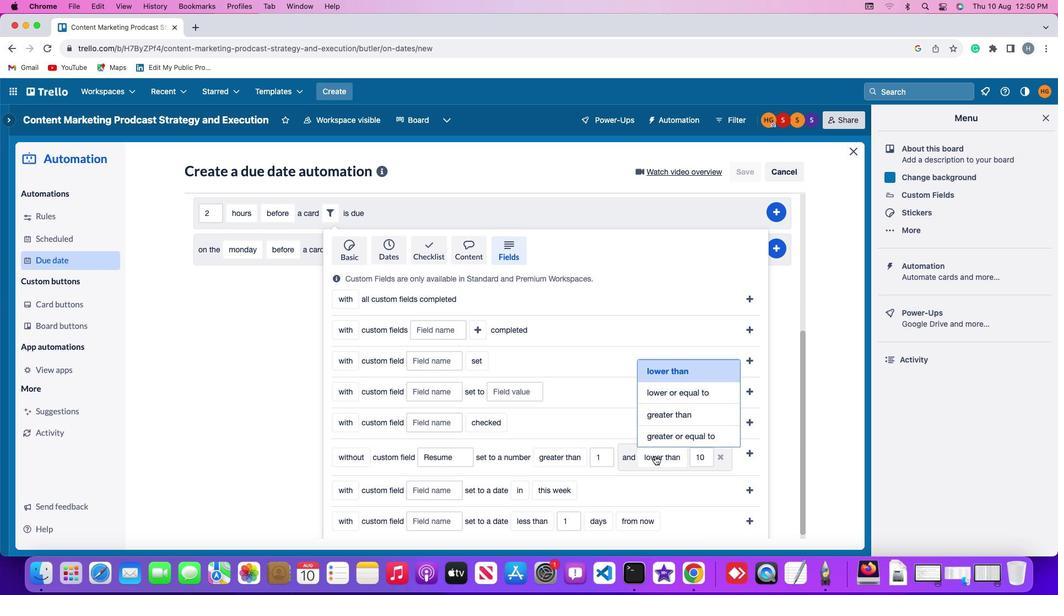 
Action: Mouse moved to (672, 394)
Screenshot: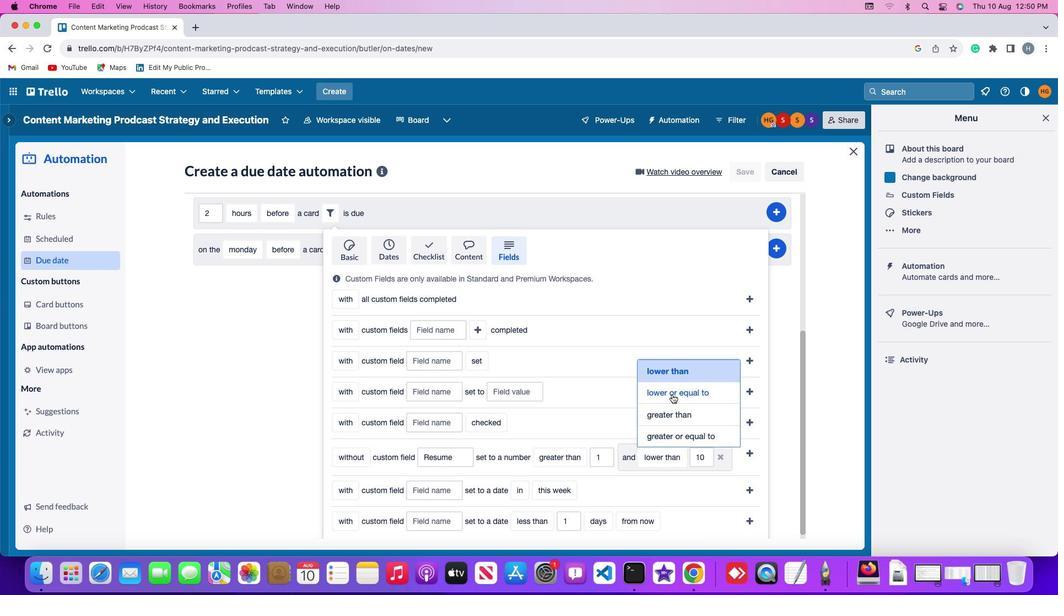 
Action: Mouse pressed left at (672, 394)
Screenshot: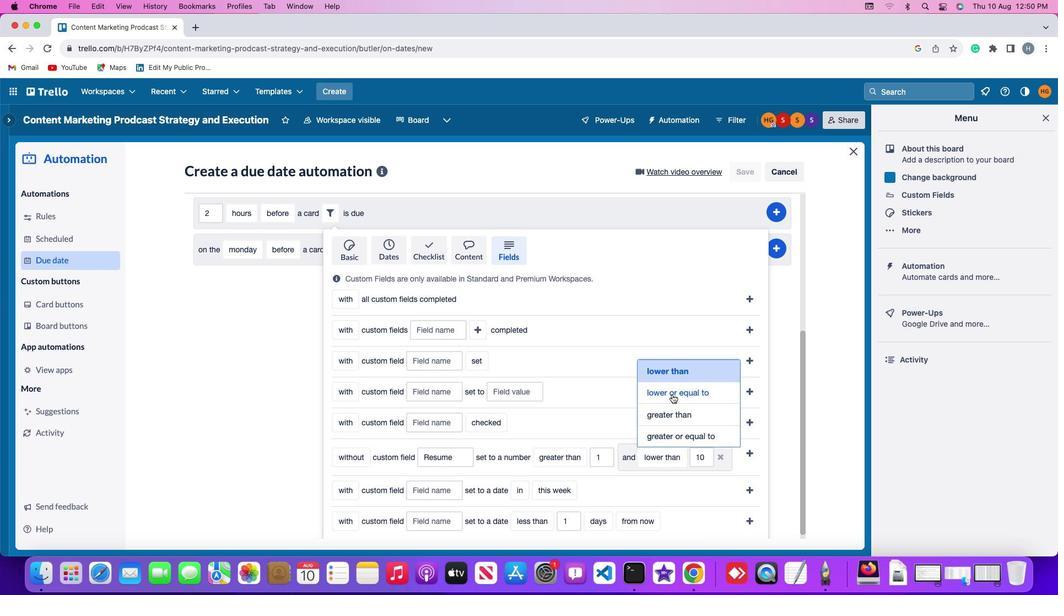 
Action: Mouse moved to (728, 457)
Screenshot: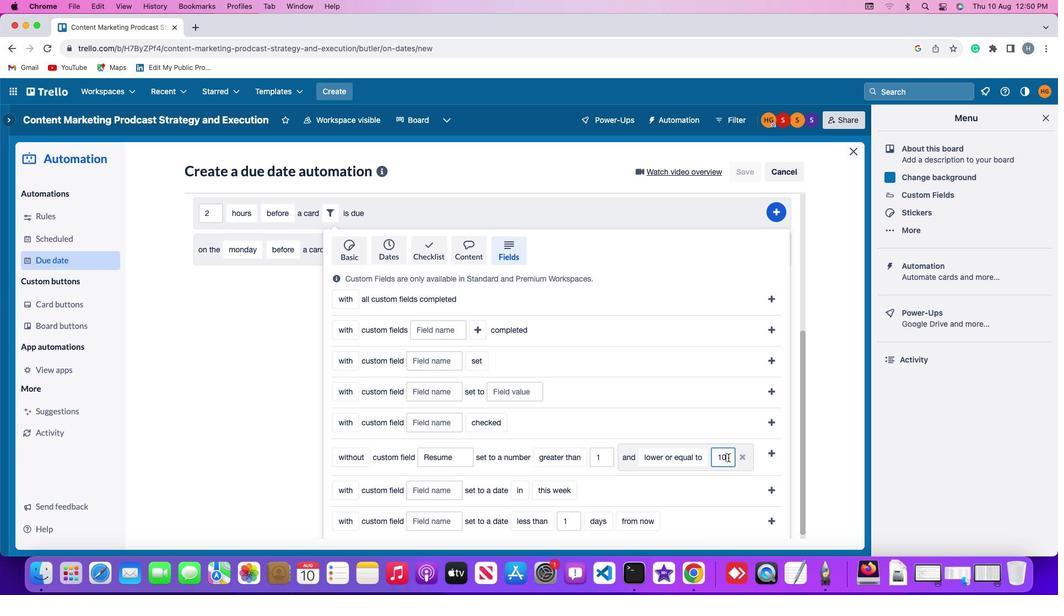 
Action: Mouse pressed left at (728, 457)
Screenshot: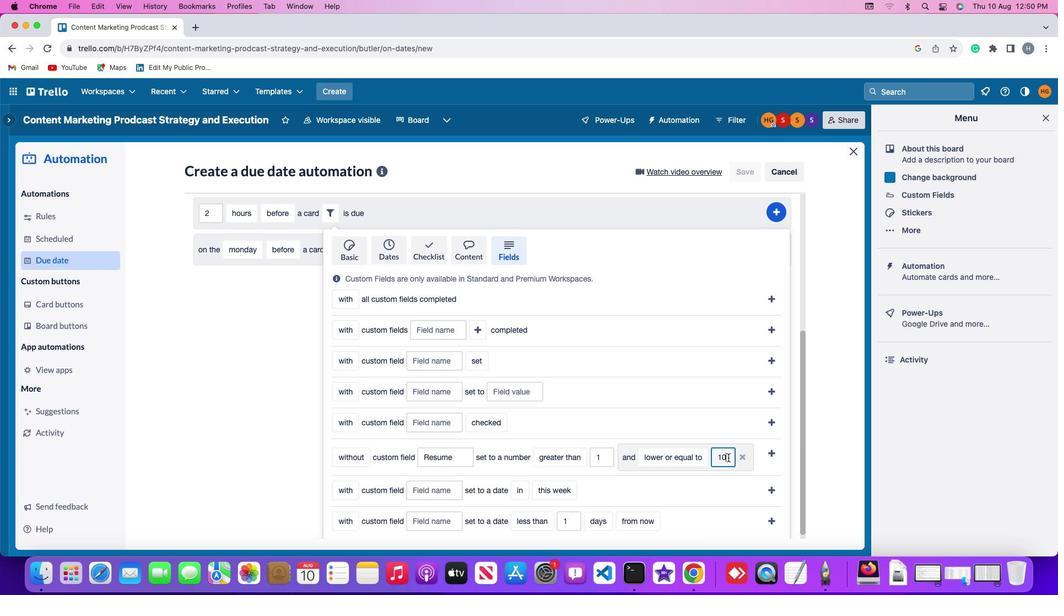 
Action: Key pressed Key.backspaceKey.backspace'1''0'
Screenshot: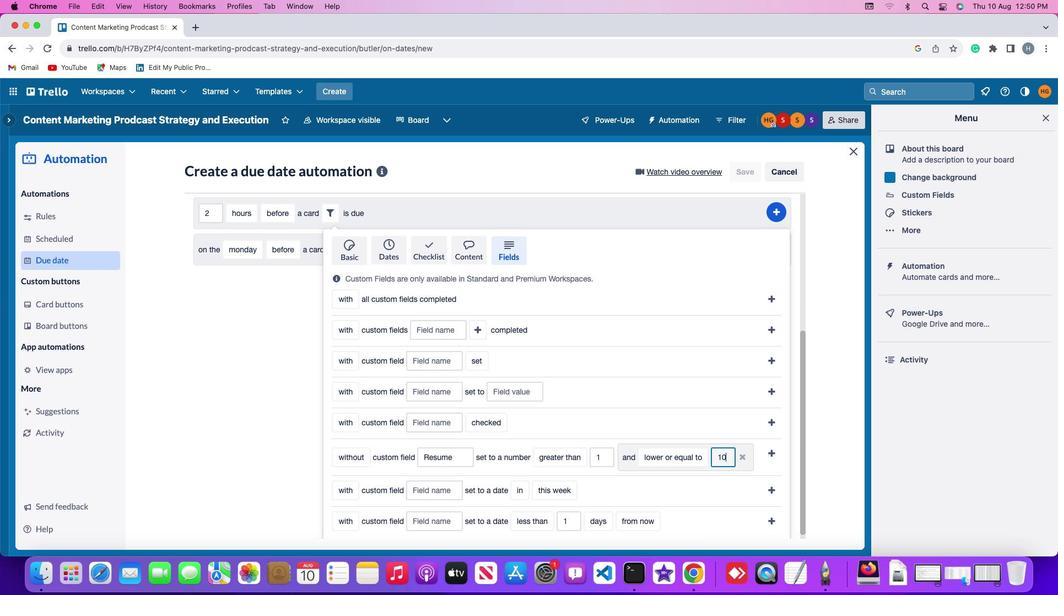 
Action: Mouse moved to (772, 453)
Screenshot: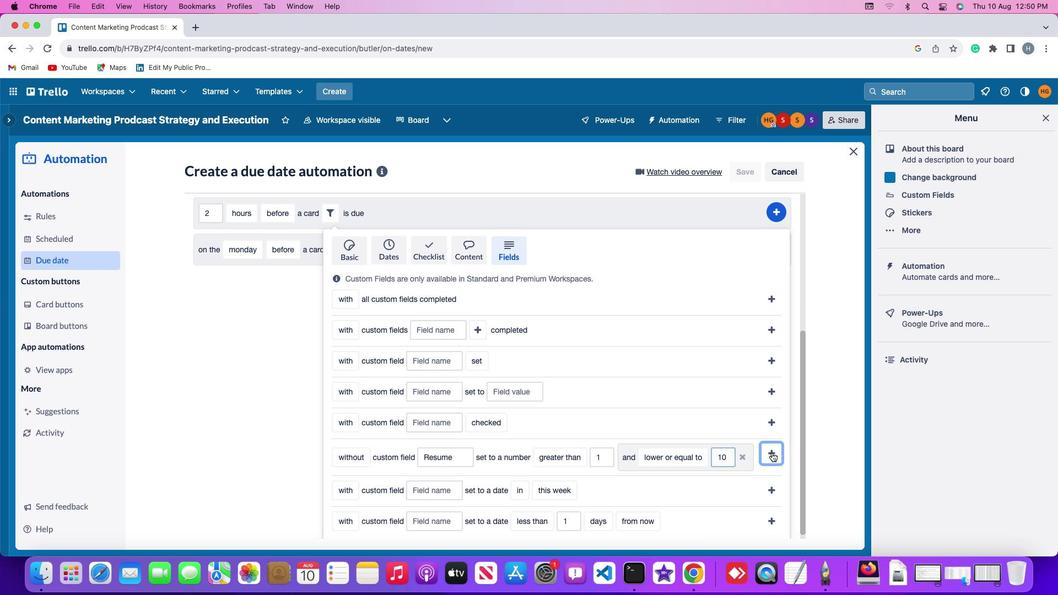 
Action: Mouse pressed left at (772, 453)
Screenshot: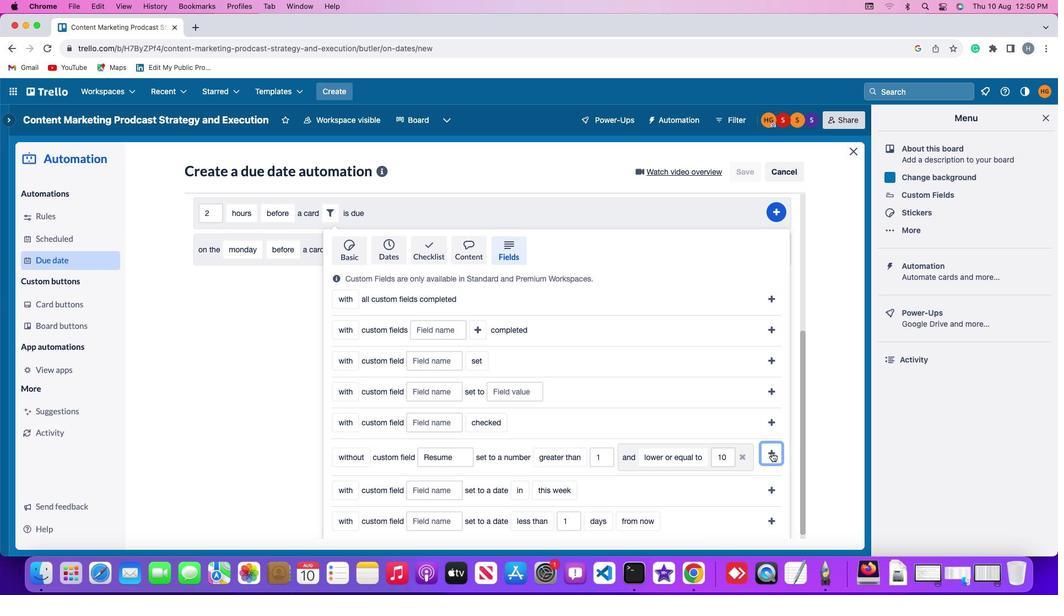 
Action: Mouse moved to (780, 440)
Screenshot: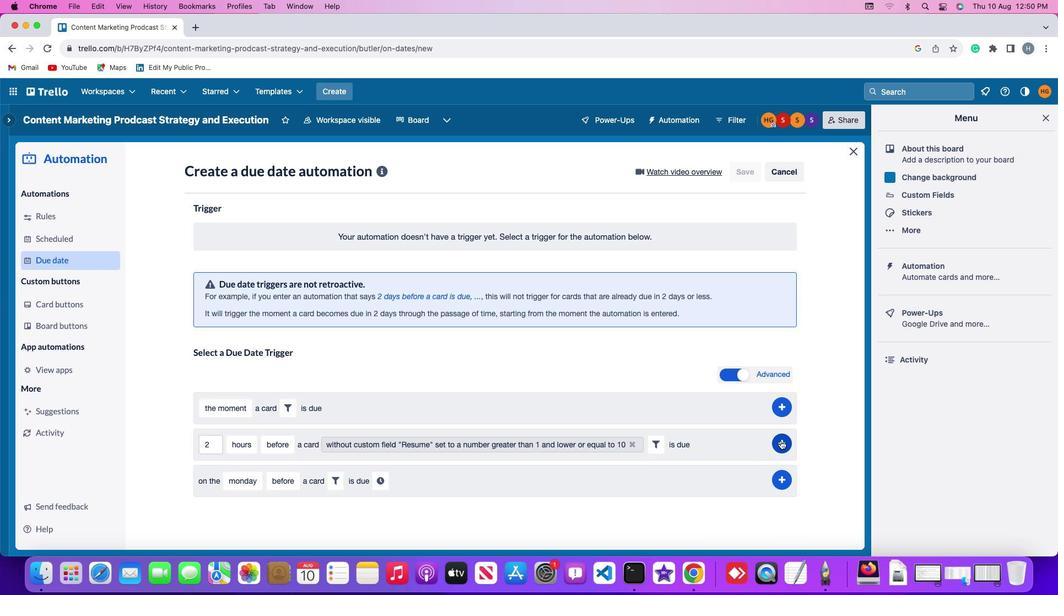 
Action: Mouse pressed left at (780, 440)
Screenshot: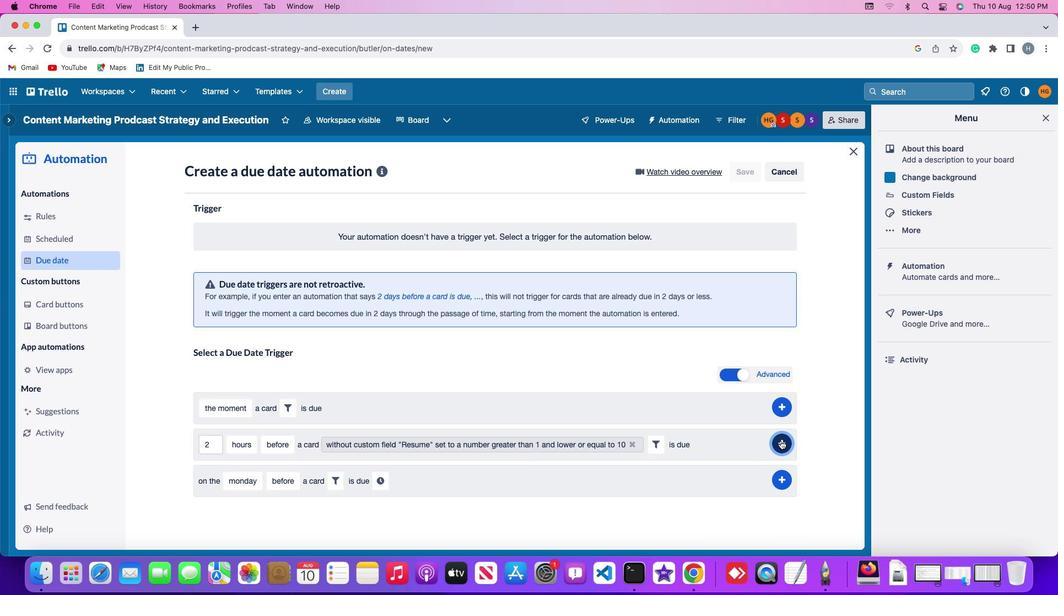 
Action: Mouse moved to (827, 377)
Screenshot: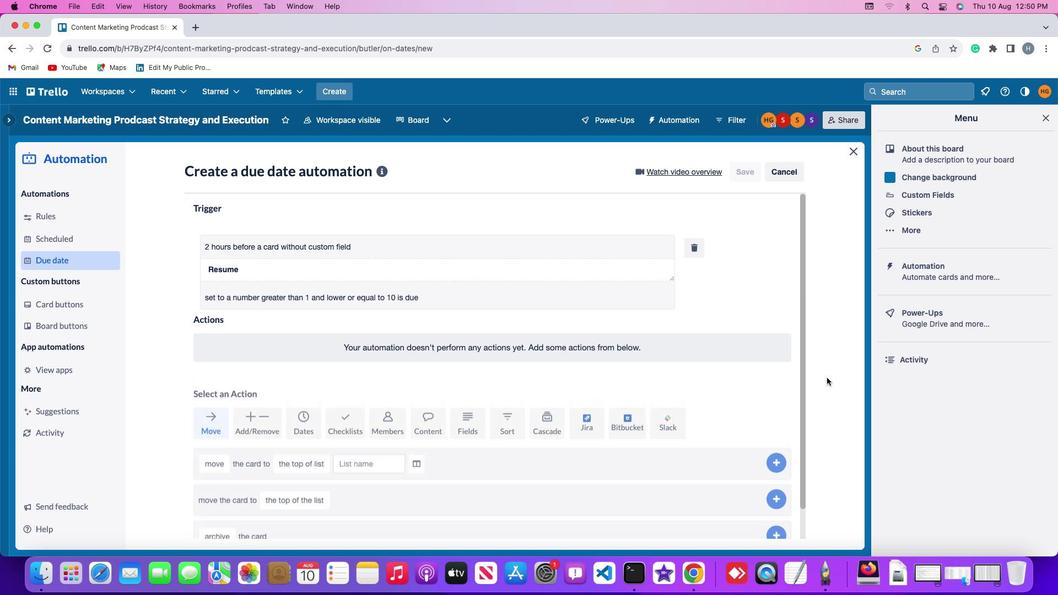 
